 Task: Look for products in the category "Frozen Meals" from Caesars Kitchen only.
Action: Mouse moved to (350, 150)
Screenshot: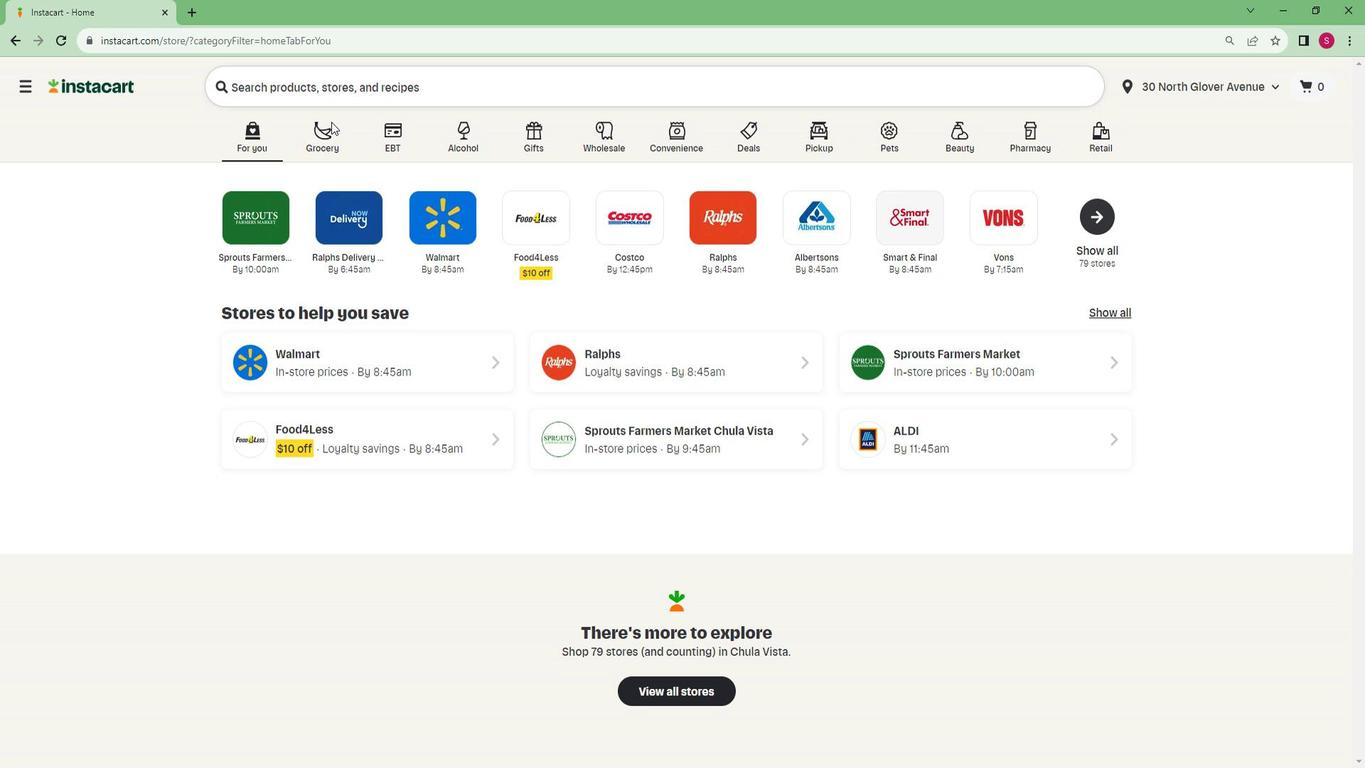 
Action: Mouse pressed left at (350, 150)
Screenshot: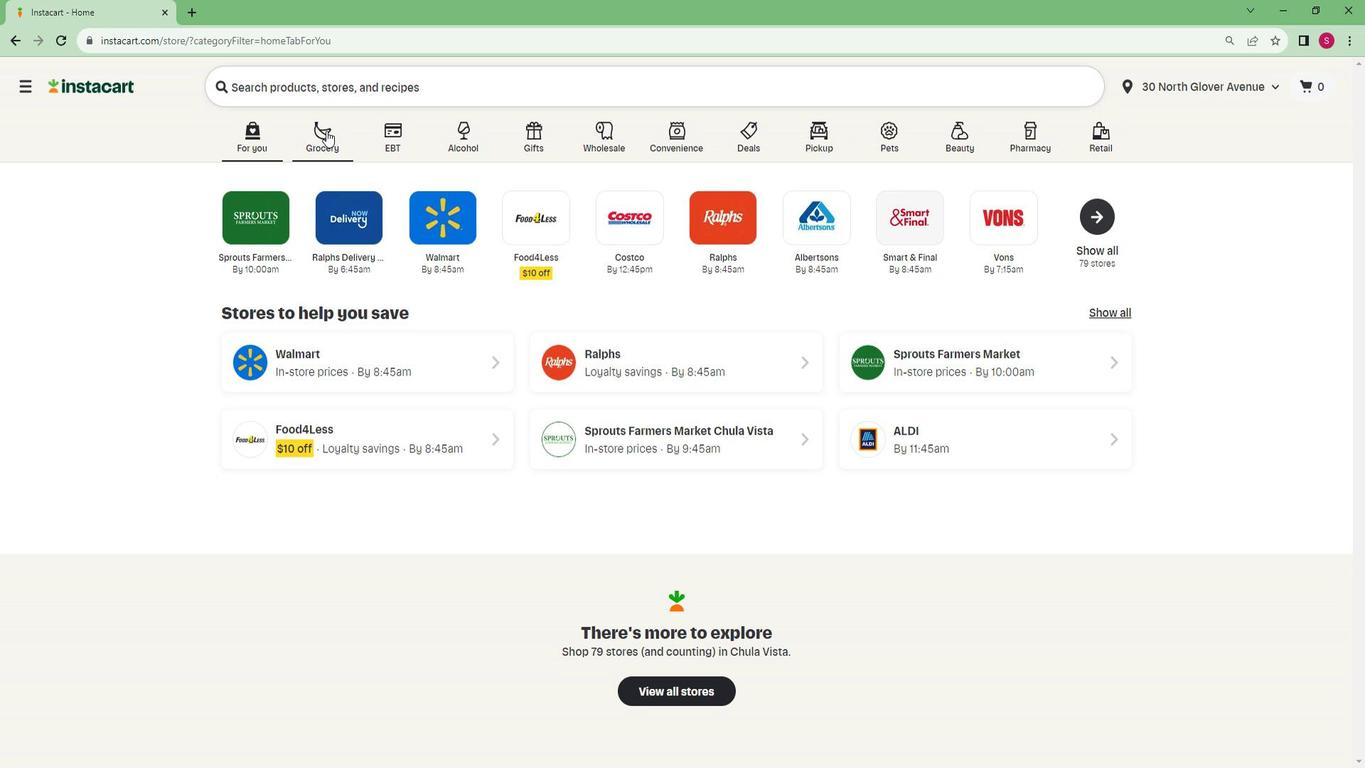 
Action: Mouse moved to (326, 407)
Screenshot: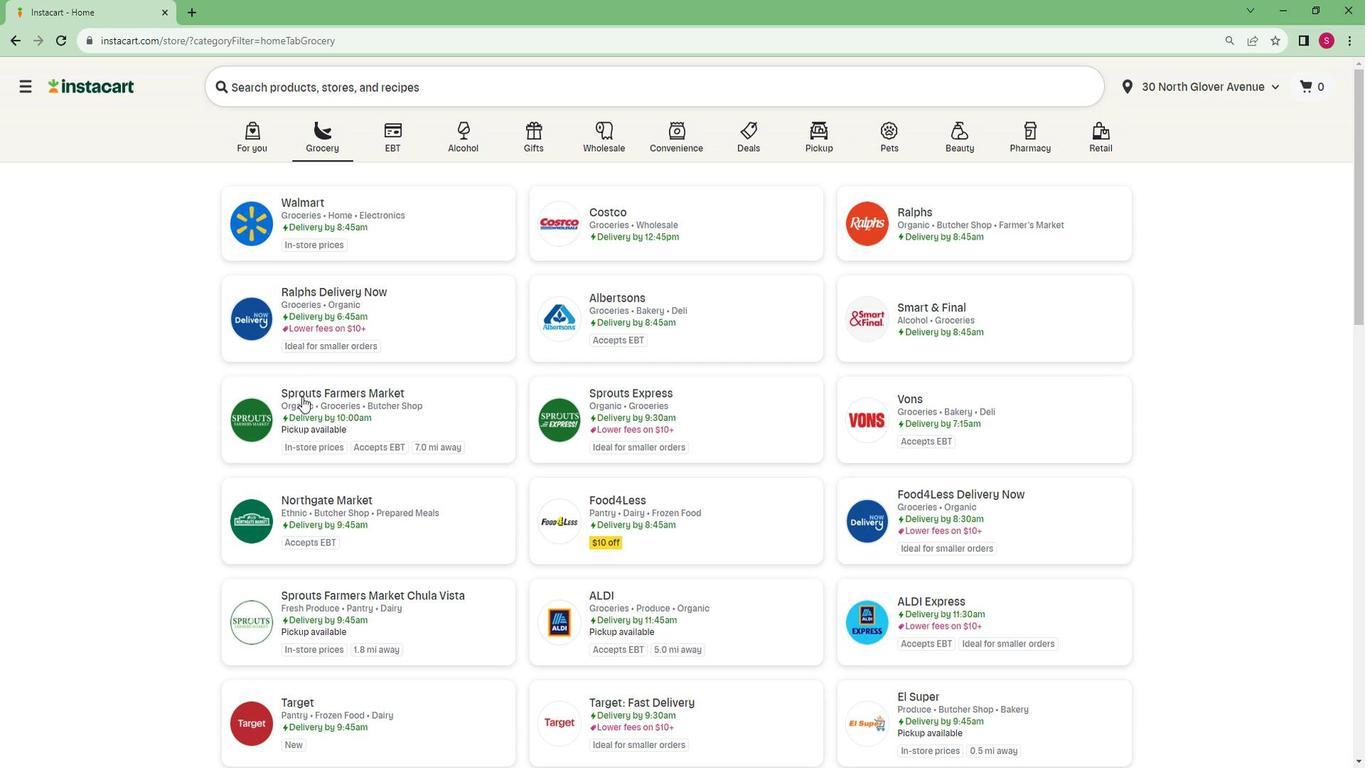 
Action: Mouse pressed left at (326, 407)
Screenshot: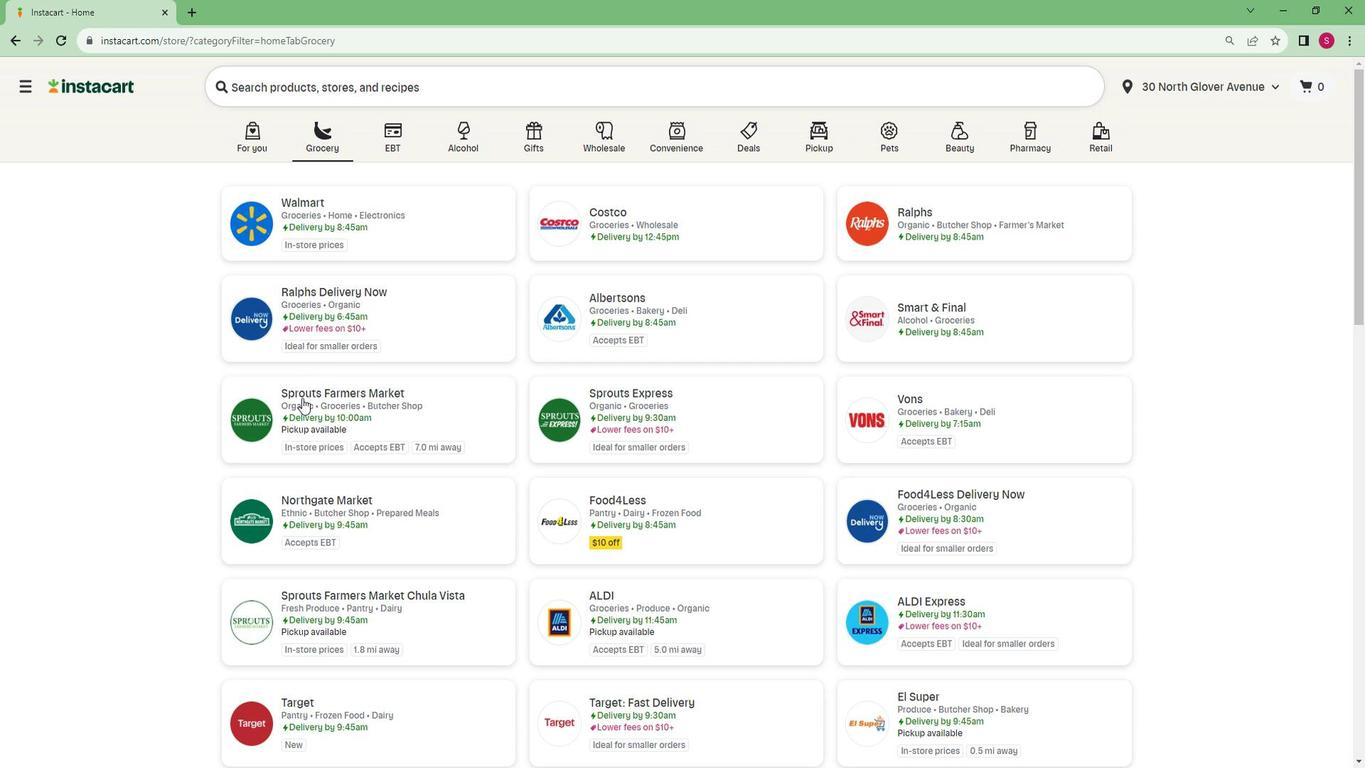 
Action: Mouse moved to (178, 600)
Screenshot: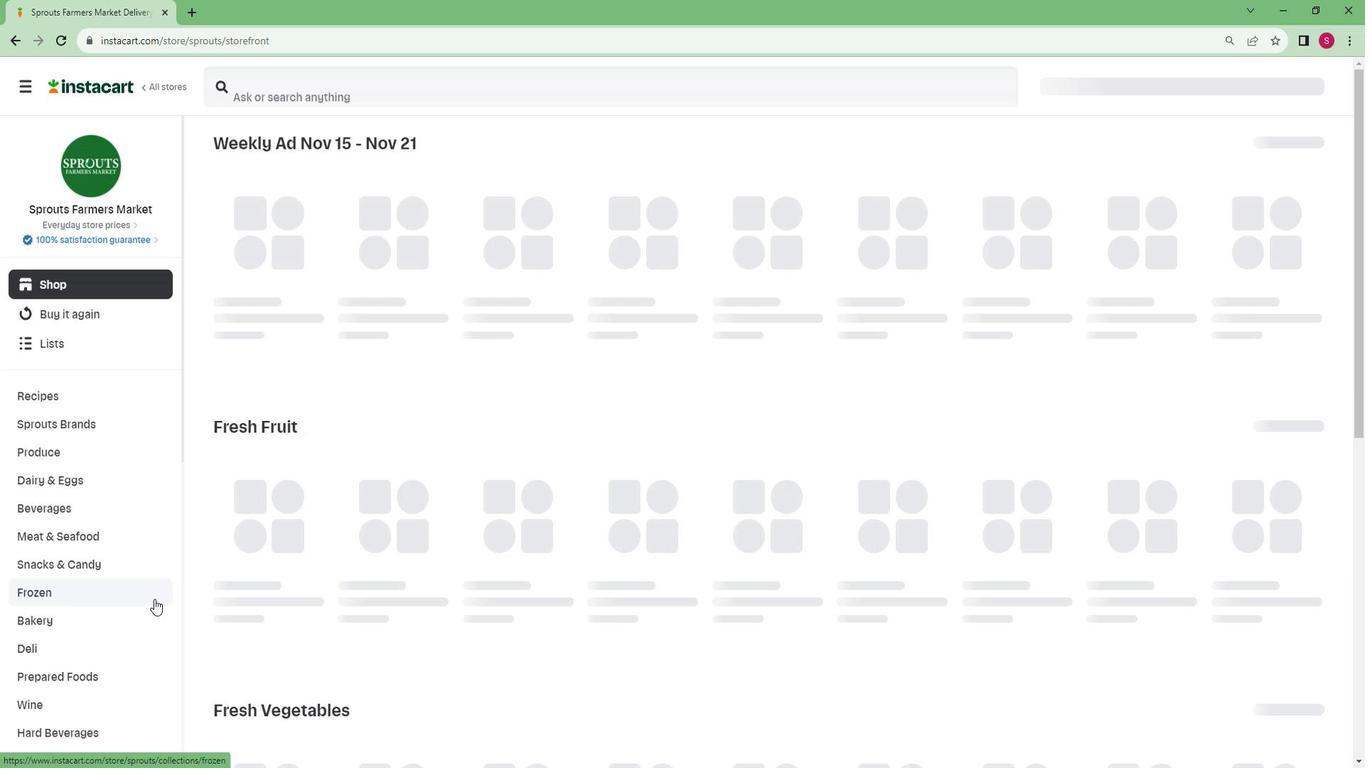 
Action: Mouse scrolled (178, 600) with delta (0, 0)
Screenshot: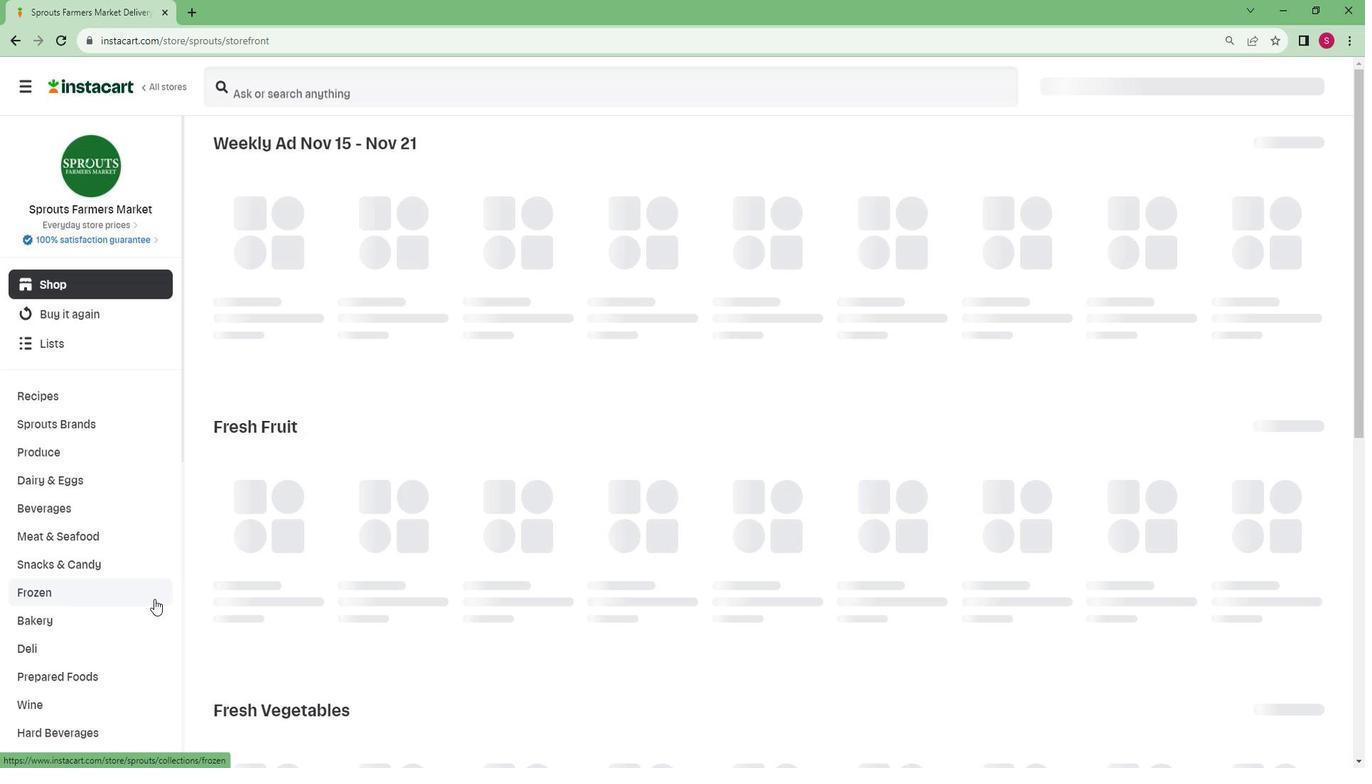 
Action: Mouse moved to (177, 600)
Screenshot: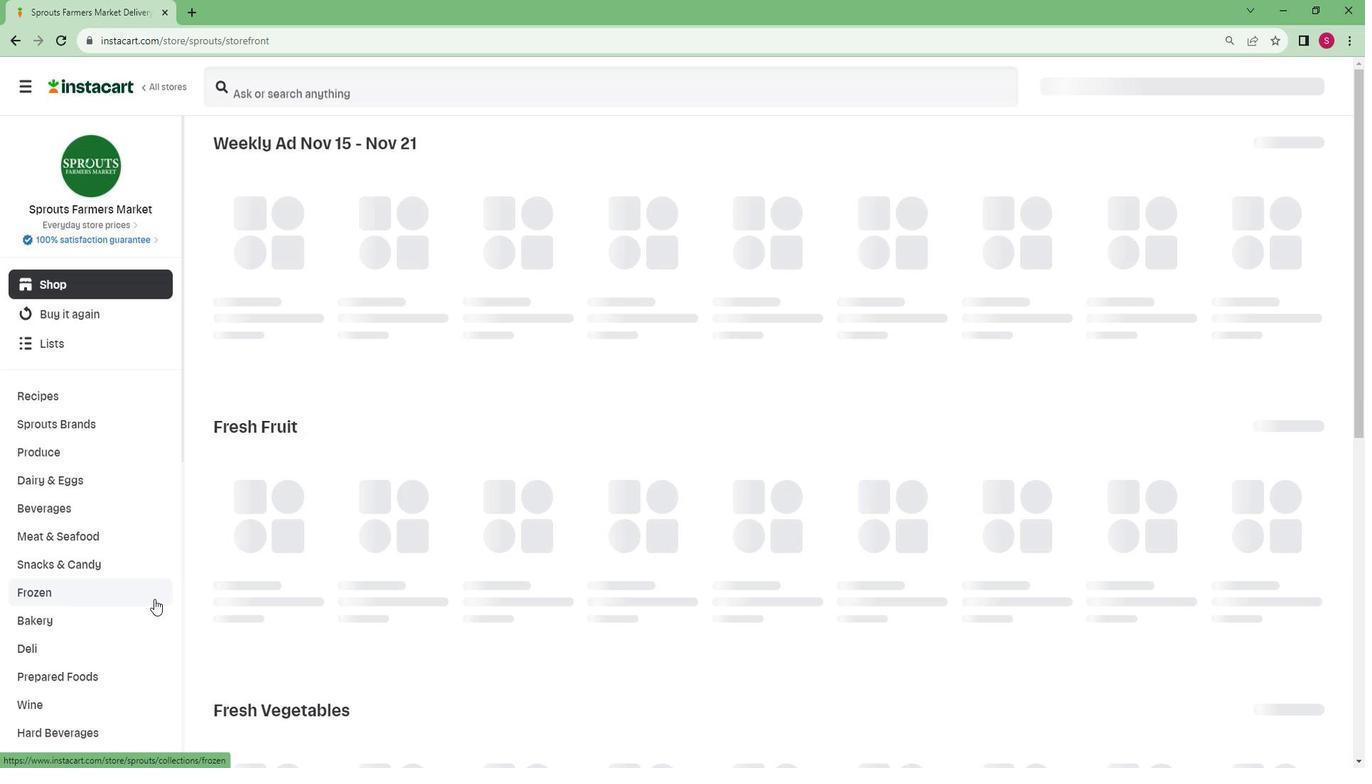 
Action: Mouse scrolled (177, 600) with delta (0, 0)
Screenshot: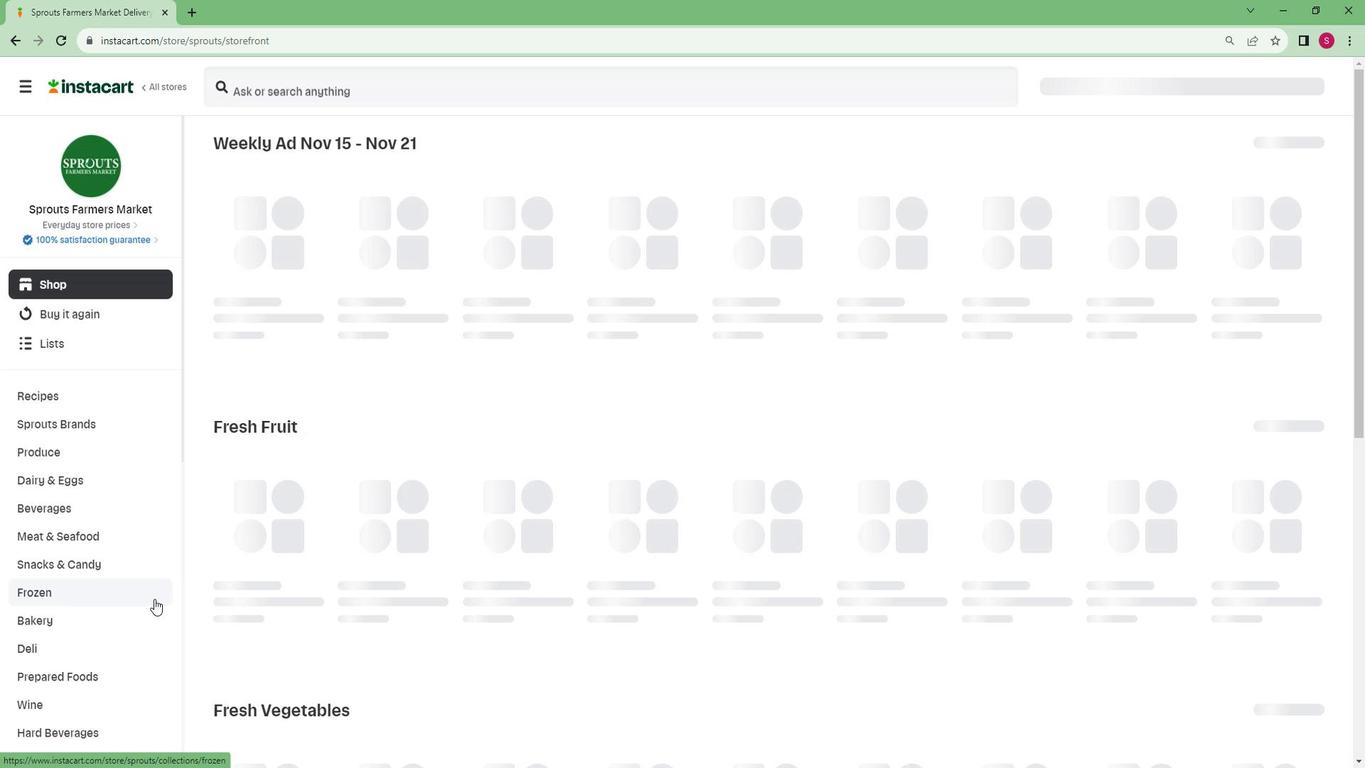 
Action: Mouse moved to (176, 600)
Screenshot: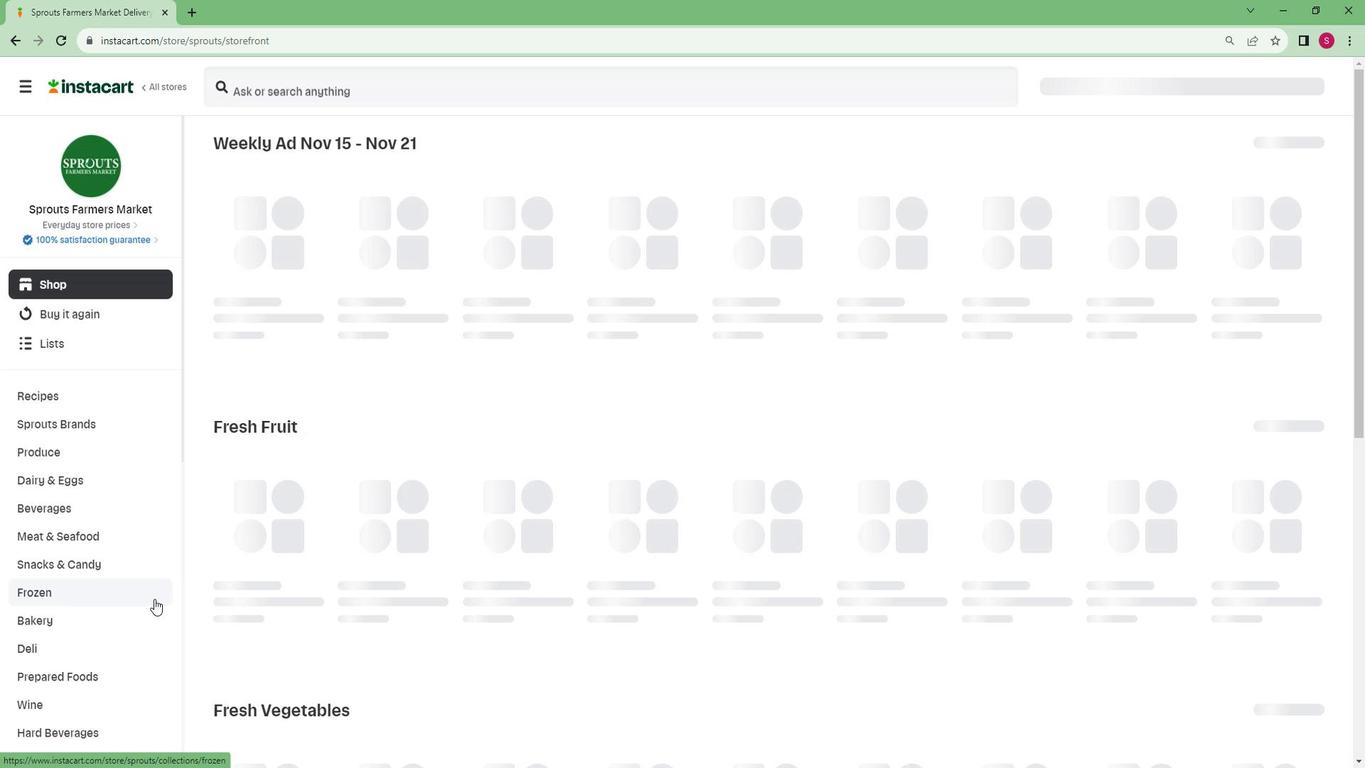 
Action: Mouse scrolled (176, 600) with delta (0, 0)
Screenshot: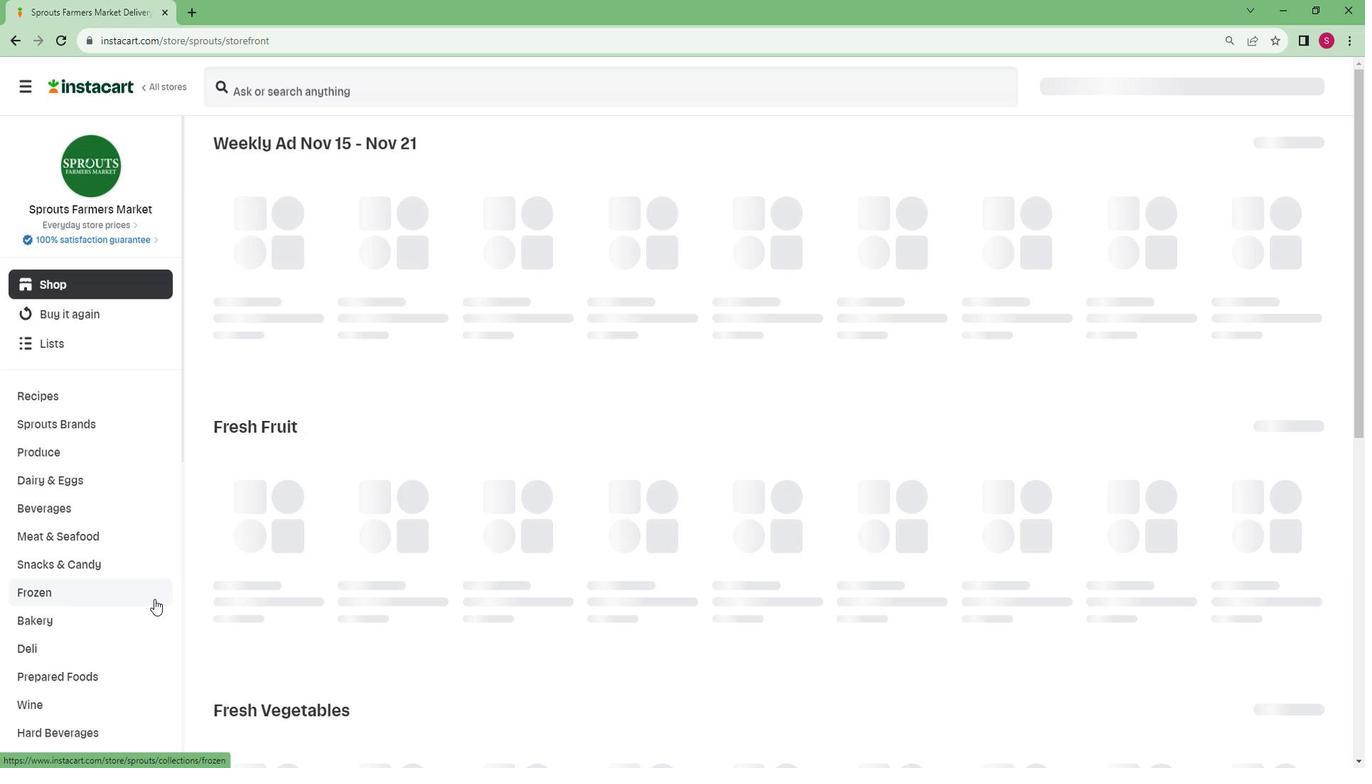 
Action: Mouse moved to (175, 600)
Screenshot: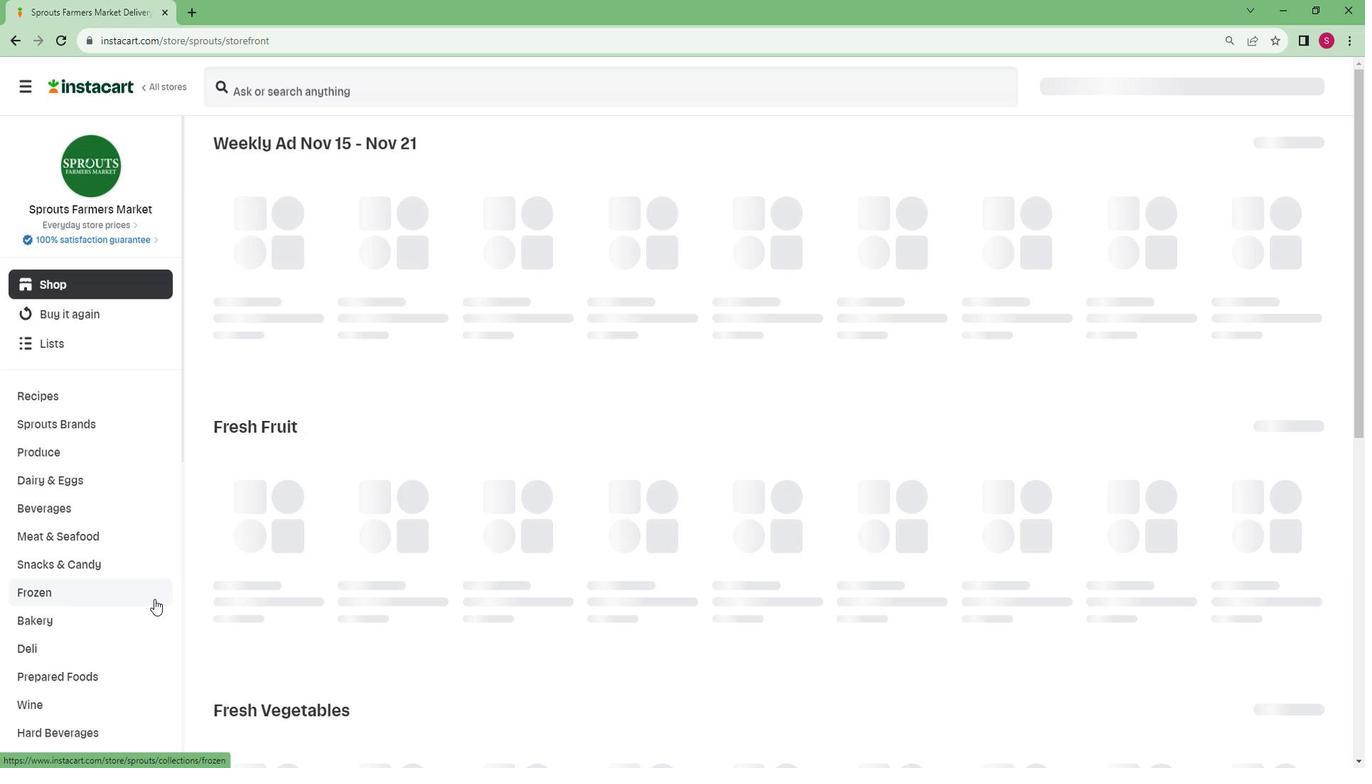 
Action: Mouse scrolled (175, 600) with delta (0, 0)
Screenshot: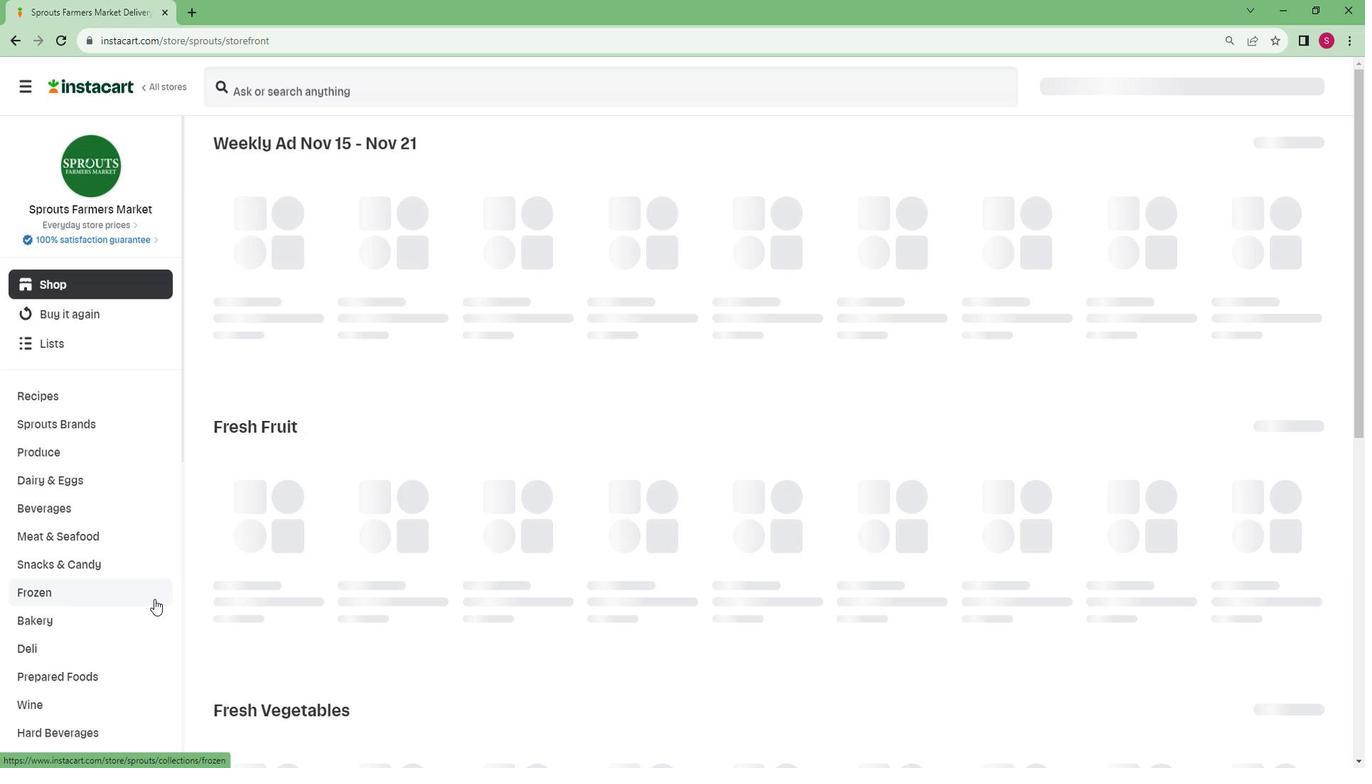 
Action: Mouse moved to (174, 600)
Screenshot: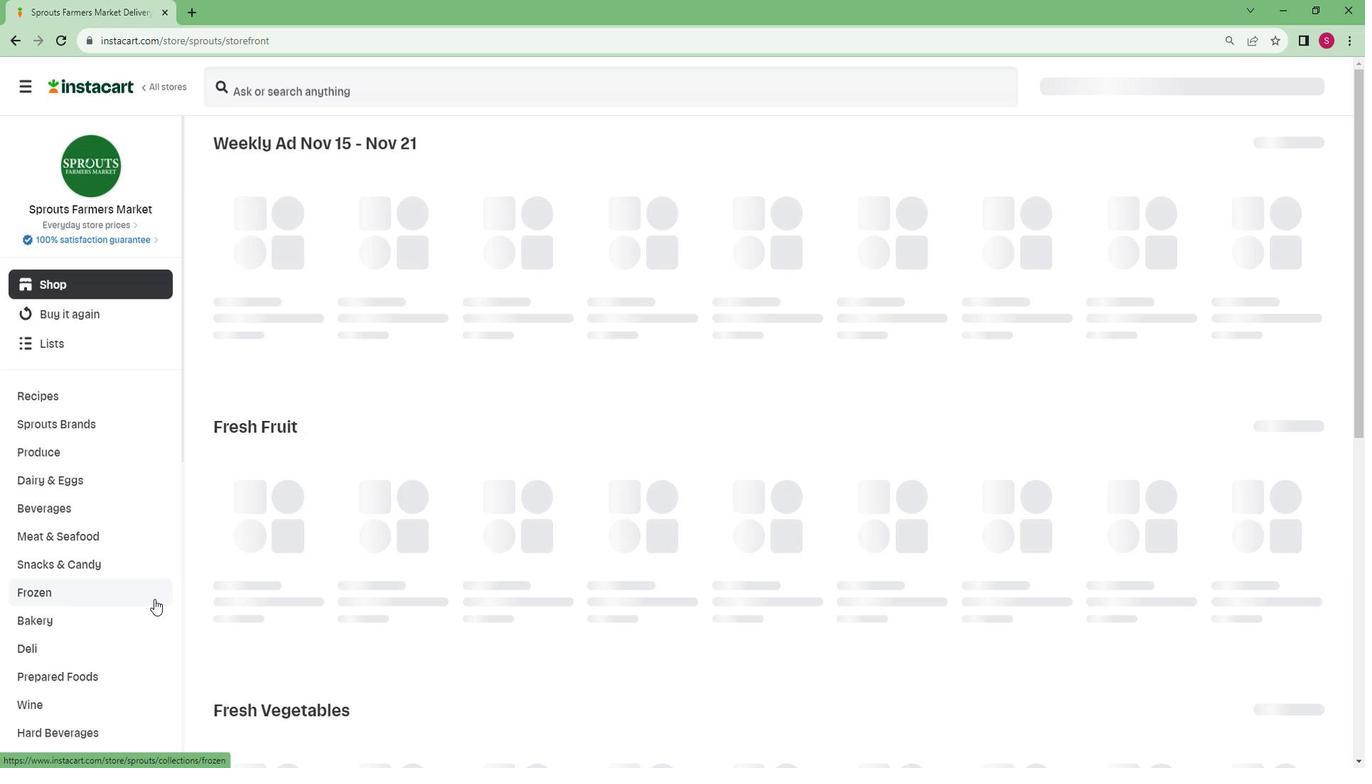 
Action: Mouse scrolled (174, 600) with delta (0, 0)
Screenshot: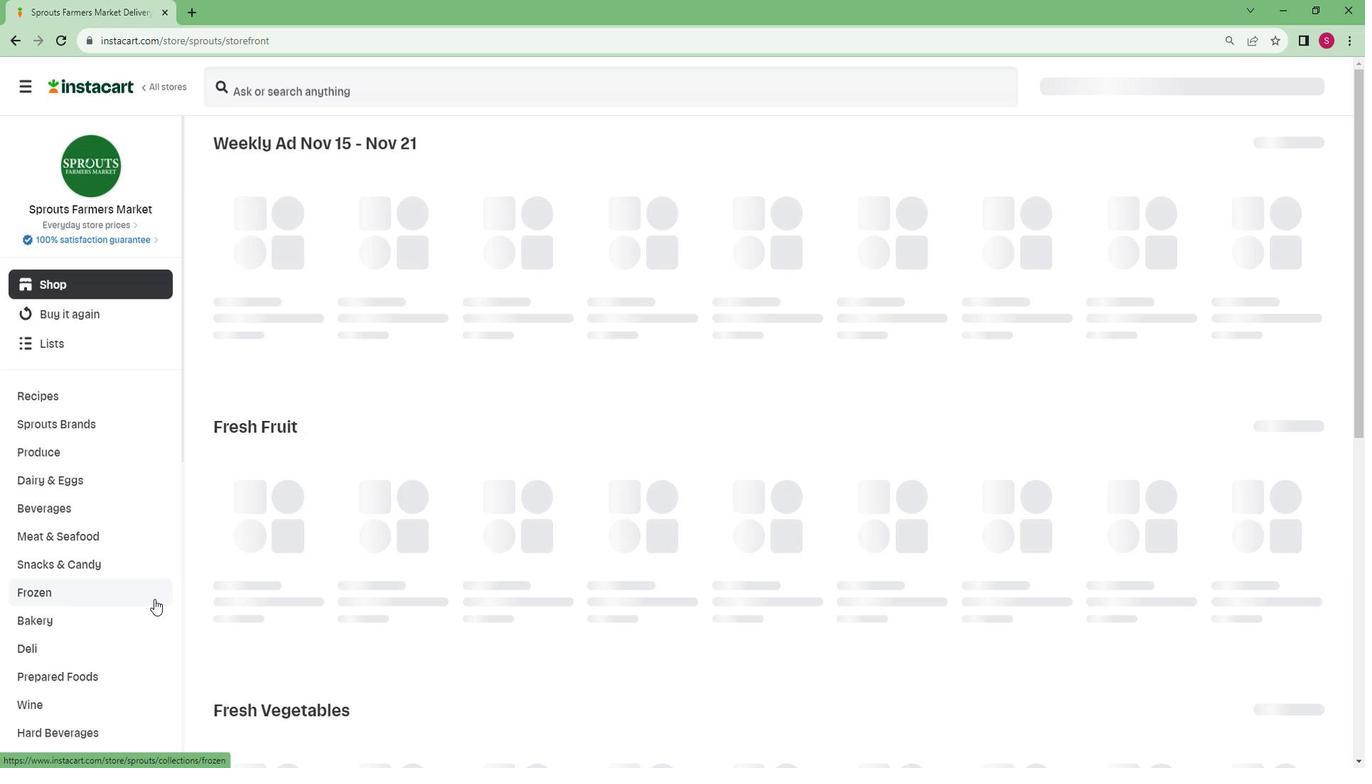 
Action: Mouse scrolled (174, 600) with delta (0, 0)
Screenshot: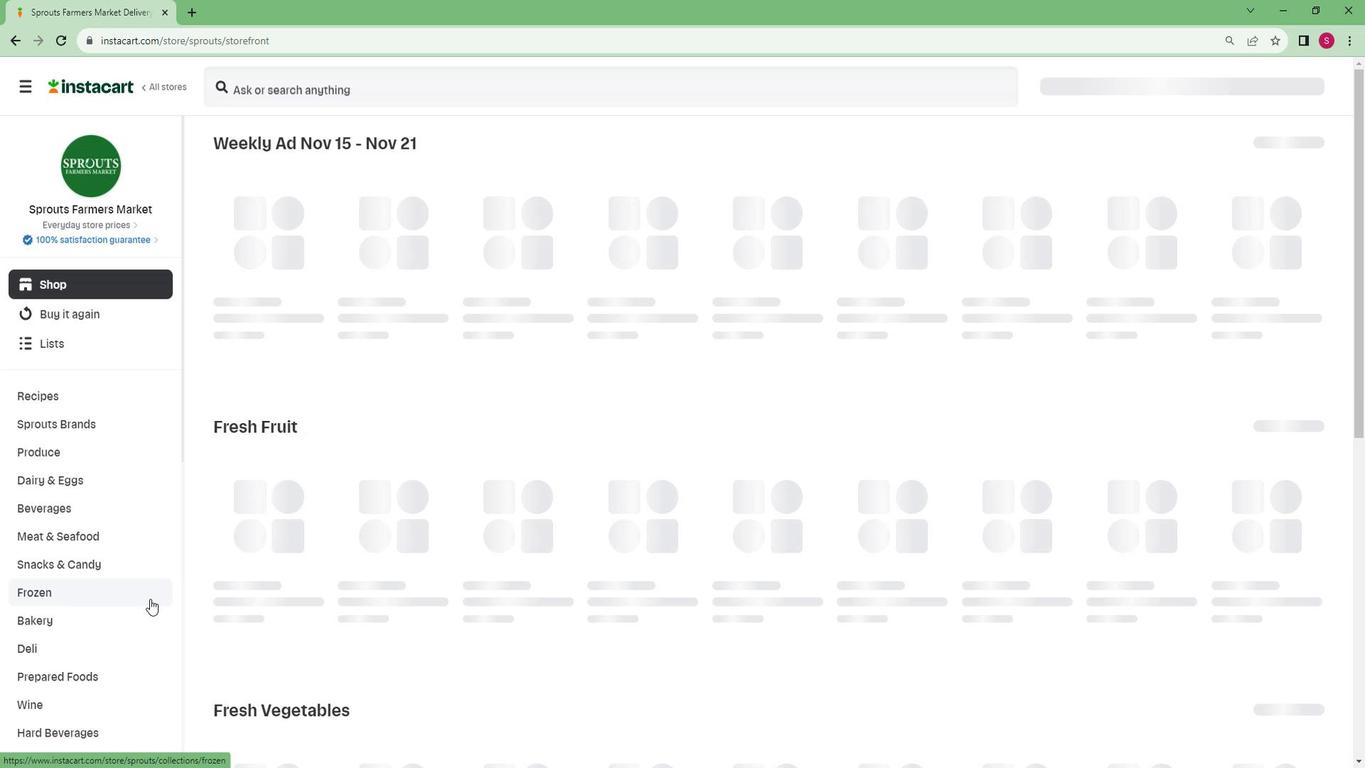 
Action: Mouse moved to (170, 600)
Screenshot: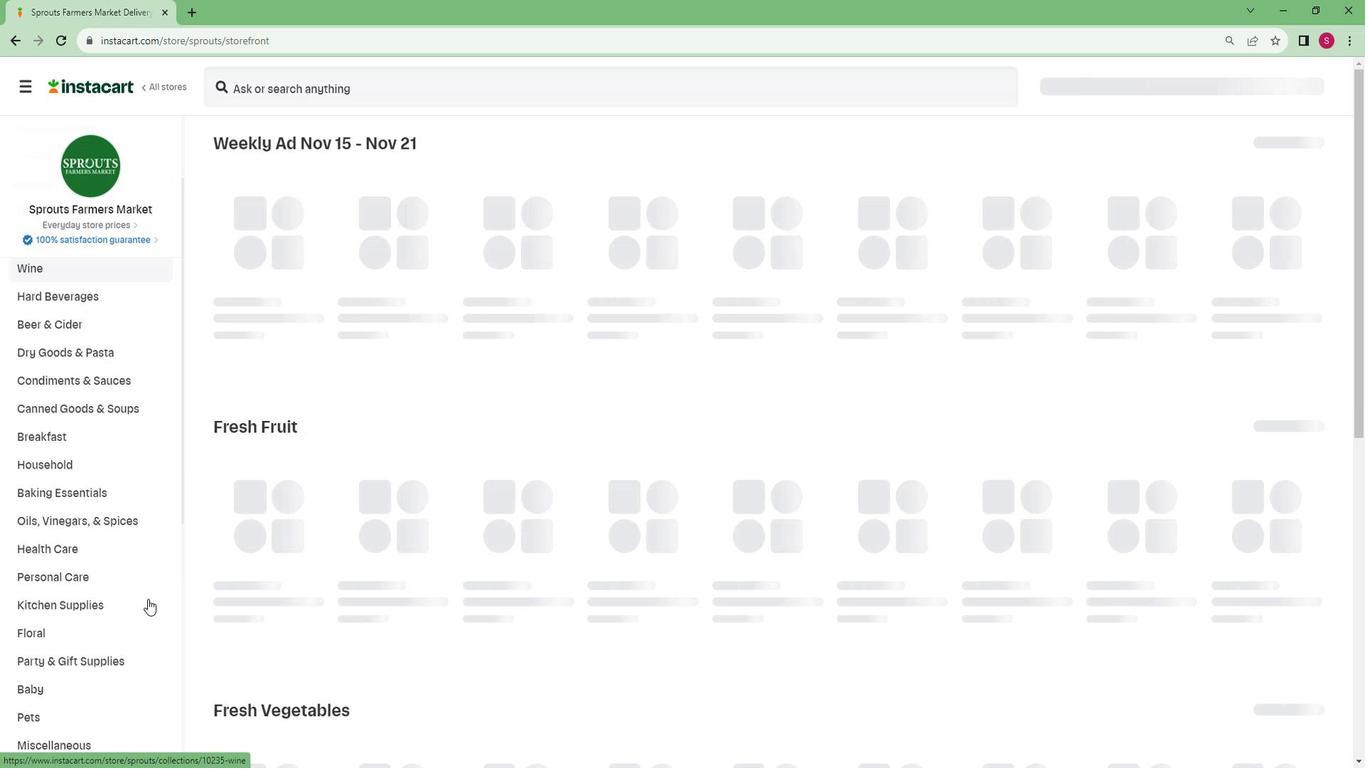 
Action: Mouse scrolled (170, 599) with delta (0, 0)
Screenshot: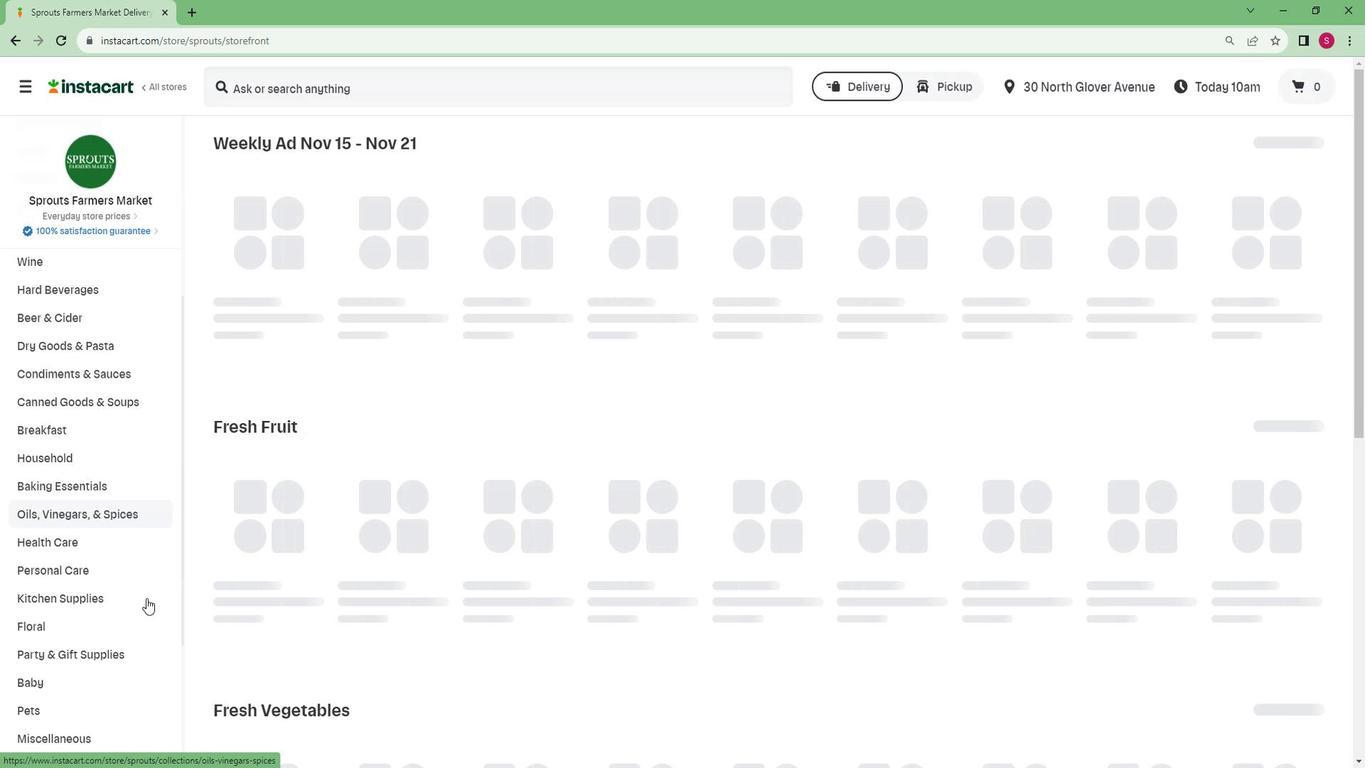
Action: Mouse scrolled (170, 599) with delta (0, 0)
Screenshot: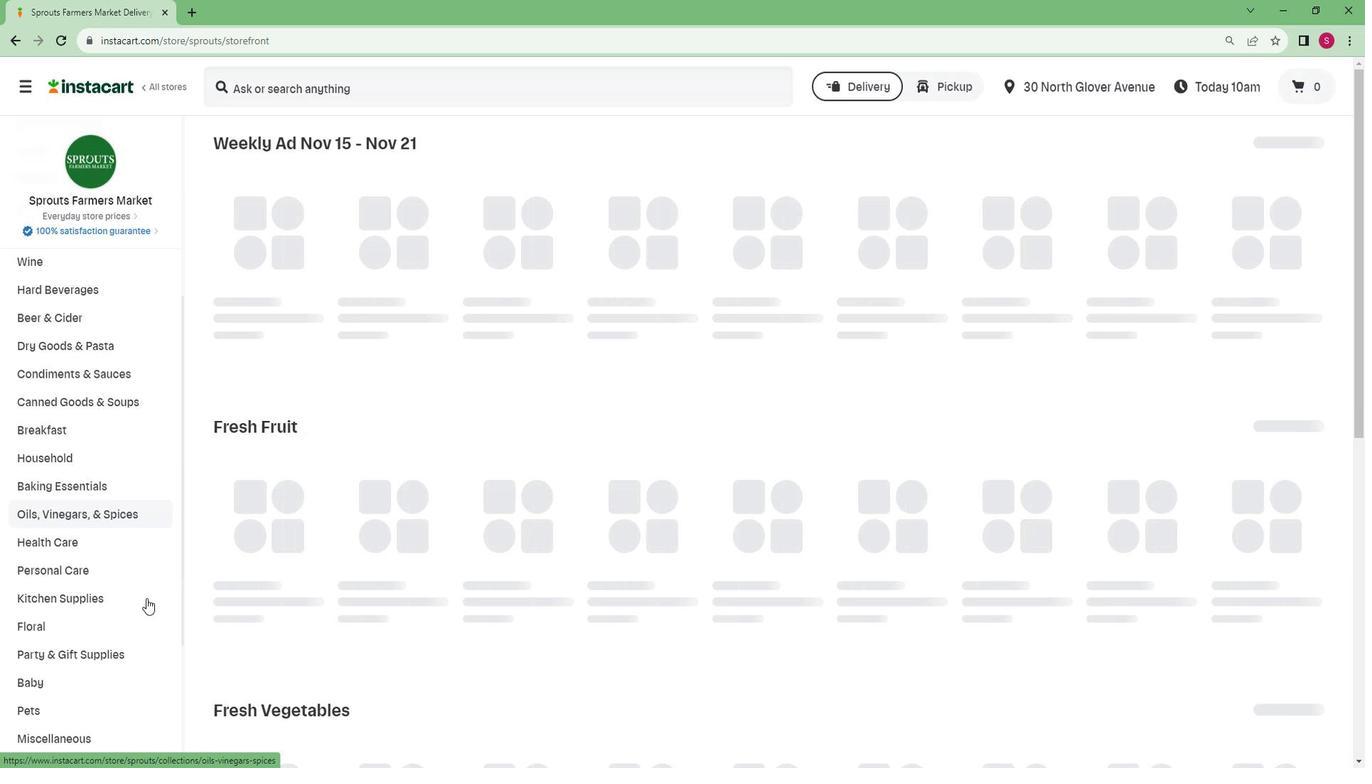 
Action: Mouse scrolled (170, 599) with delta (0, 0)
Screenshot: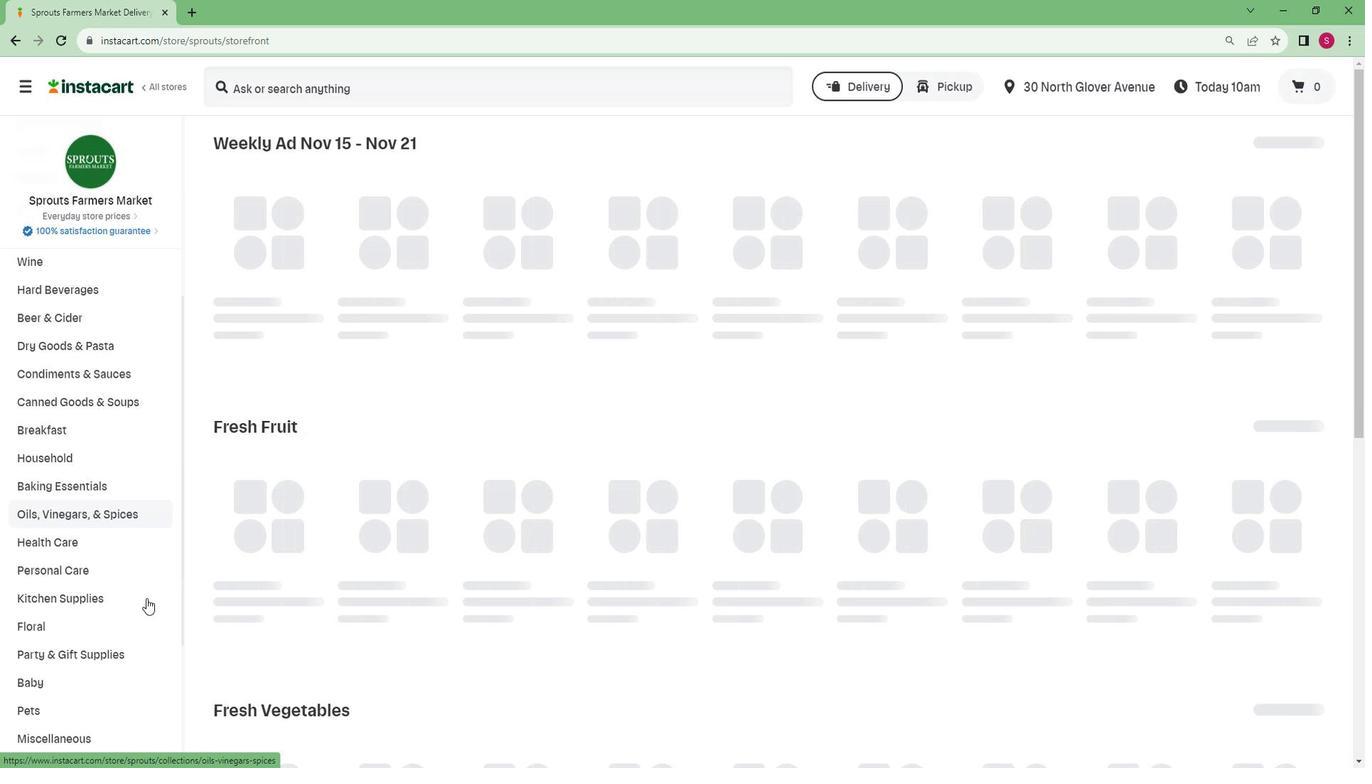 
Action: Mouse moved to (169, 600)
Screenshot: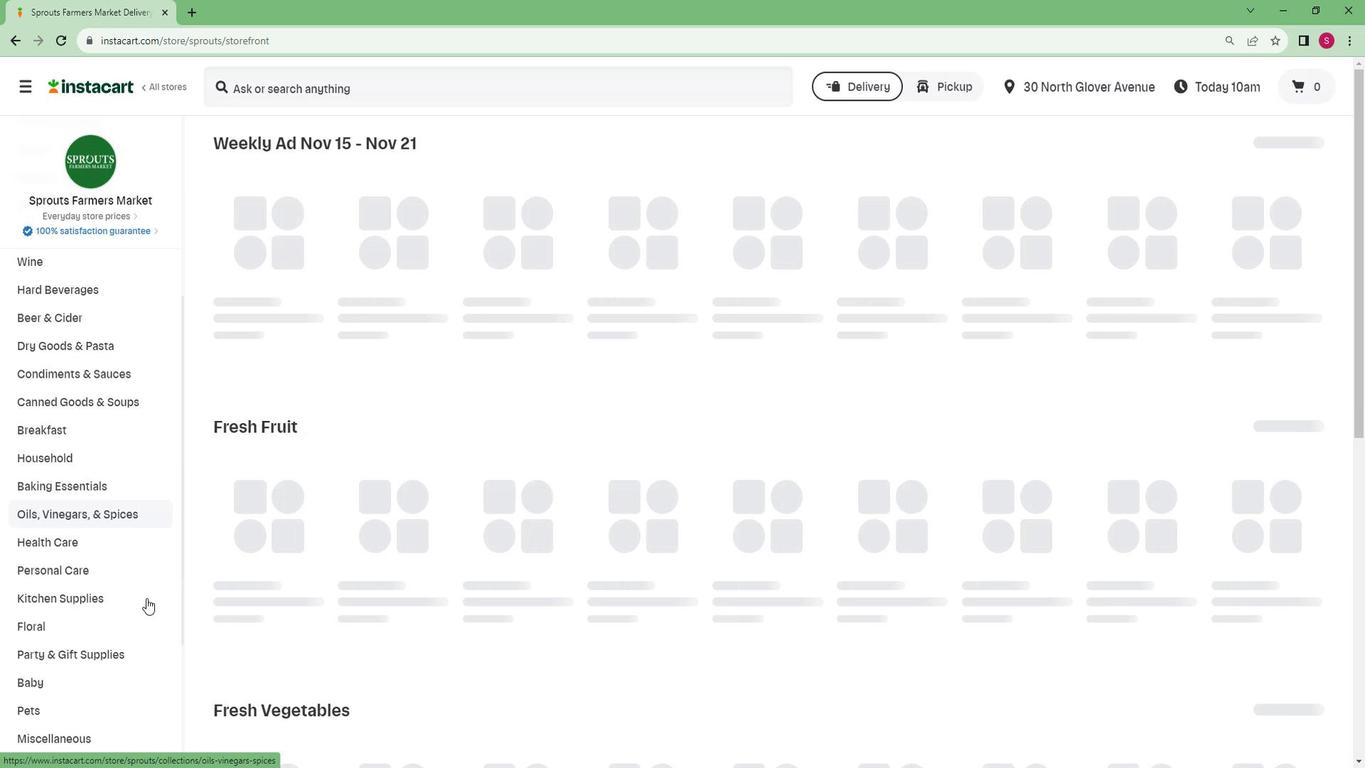 
Action: Mouse scrolled (169, 599) with delta (0, 0)
Screenshot: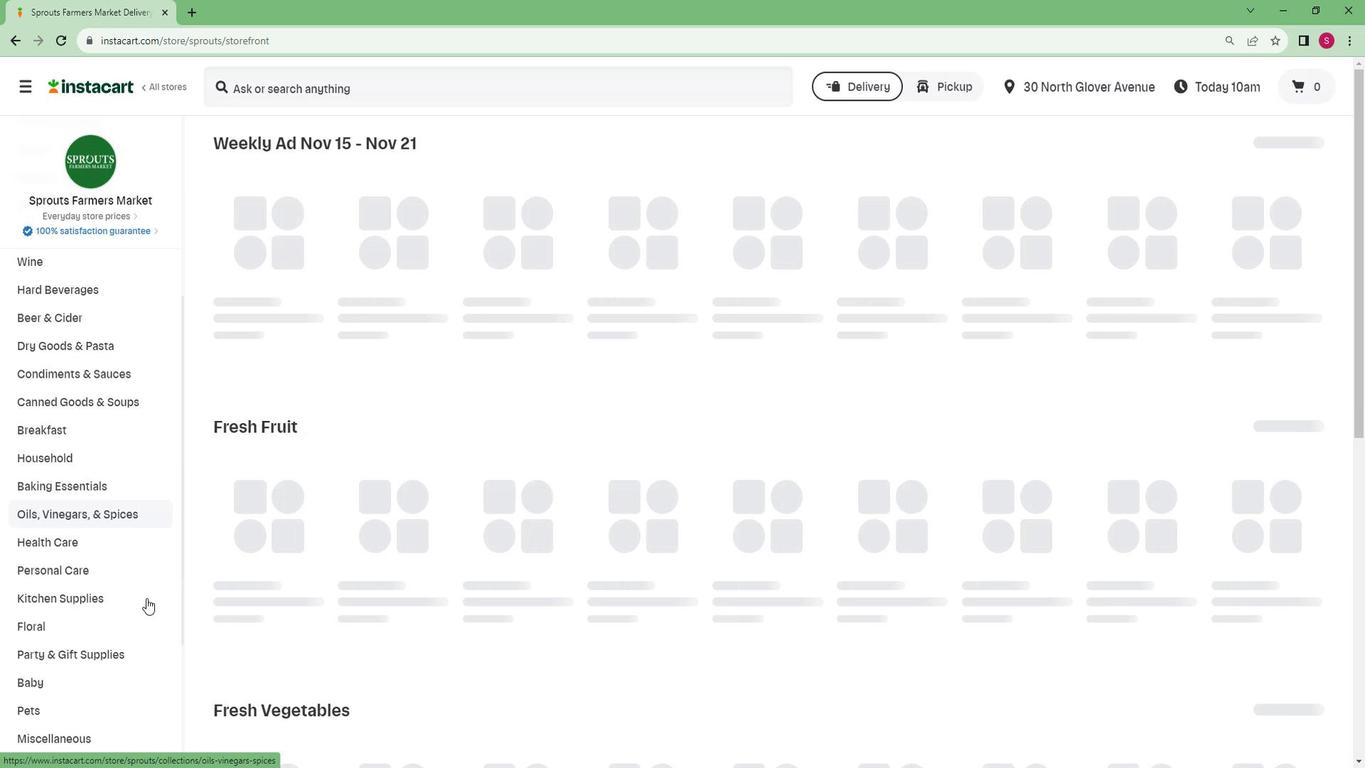 
Action: Mouse moved to (167, 600)
Screenshot: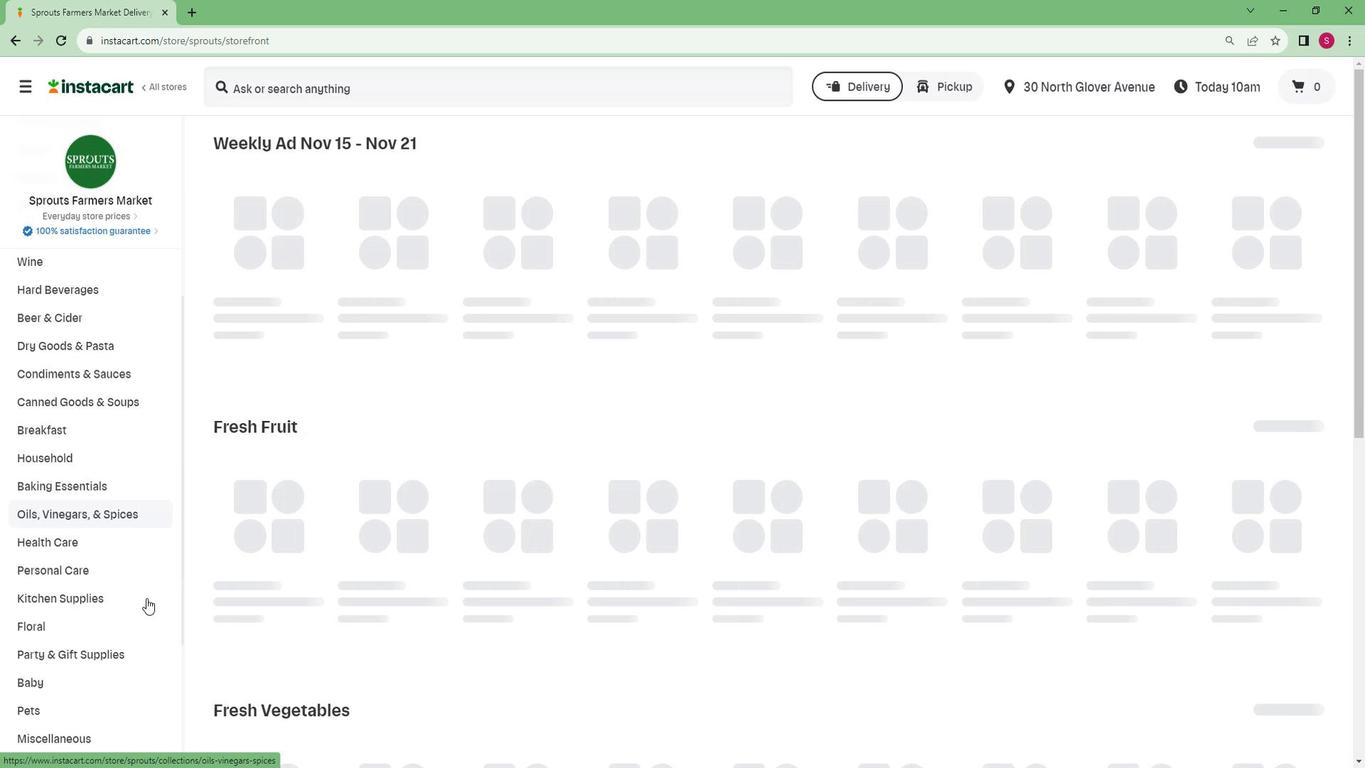 
Action: Mouse scrolled (167, 599) with delta (0, 0)
Screenshot: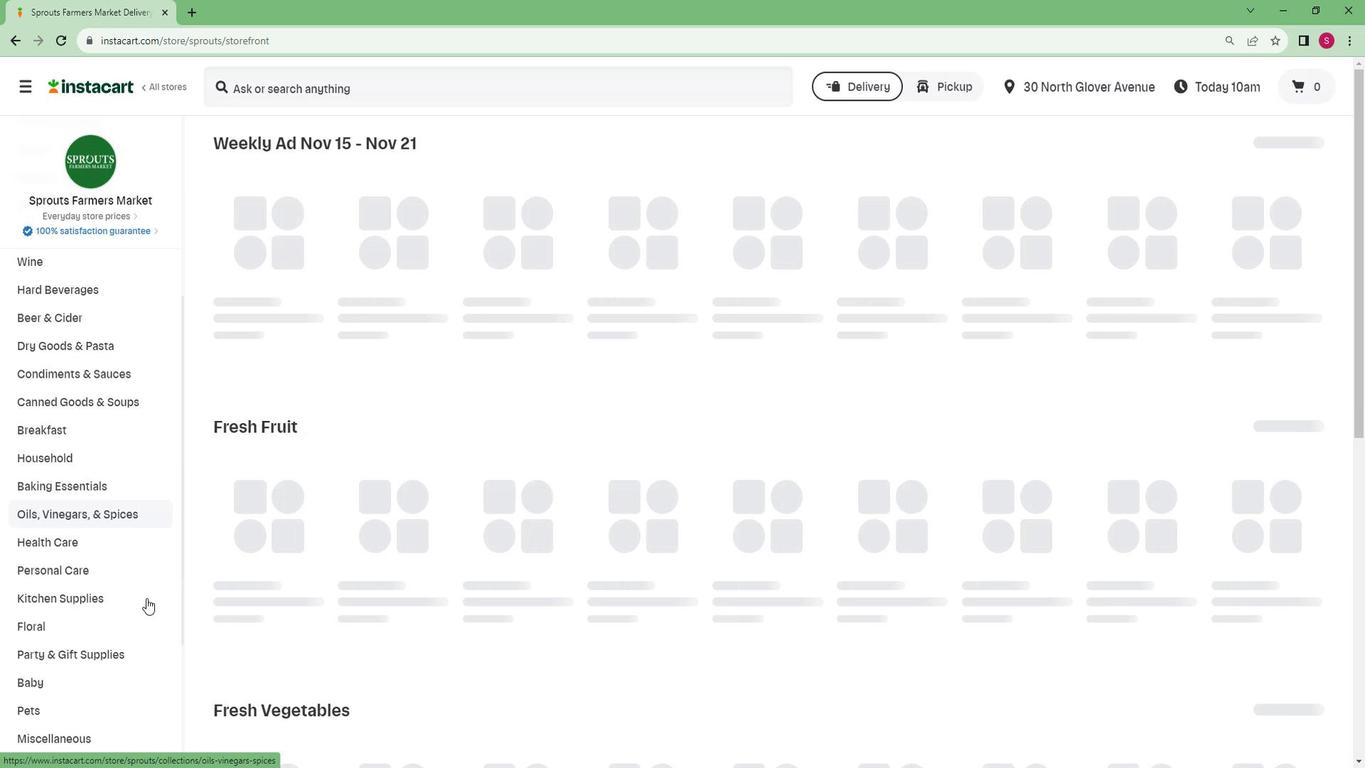 
Action: Mouse moved to (166, 600)
Screenshot: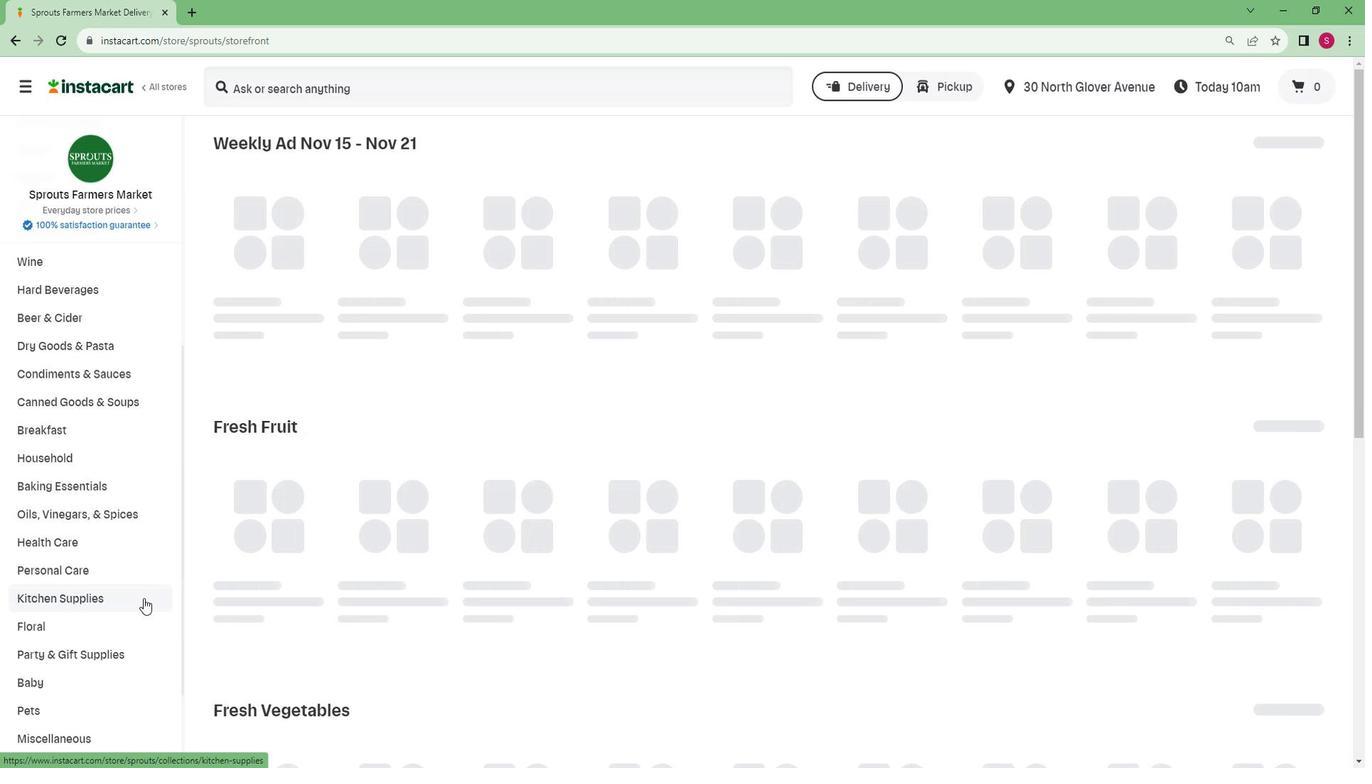 
Action: Mouse scrolled (166, 599) with delta (0, 0)
Screenshot: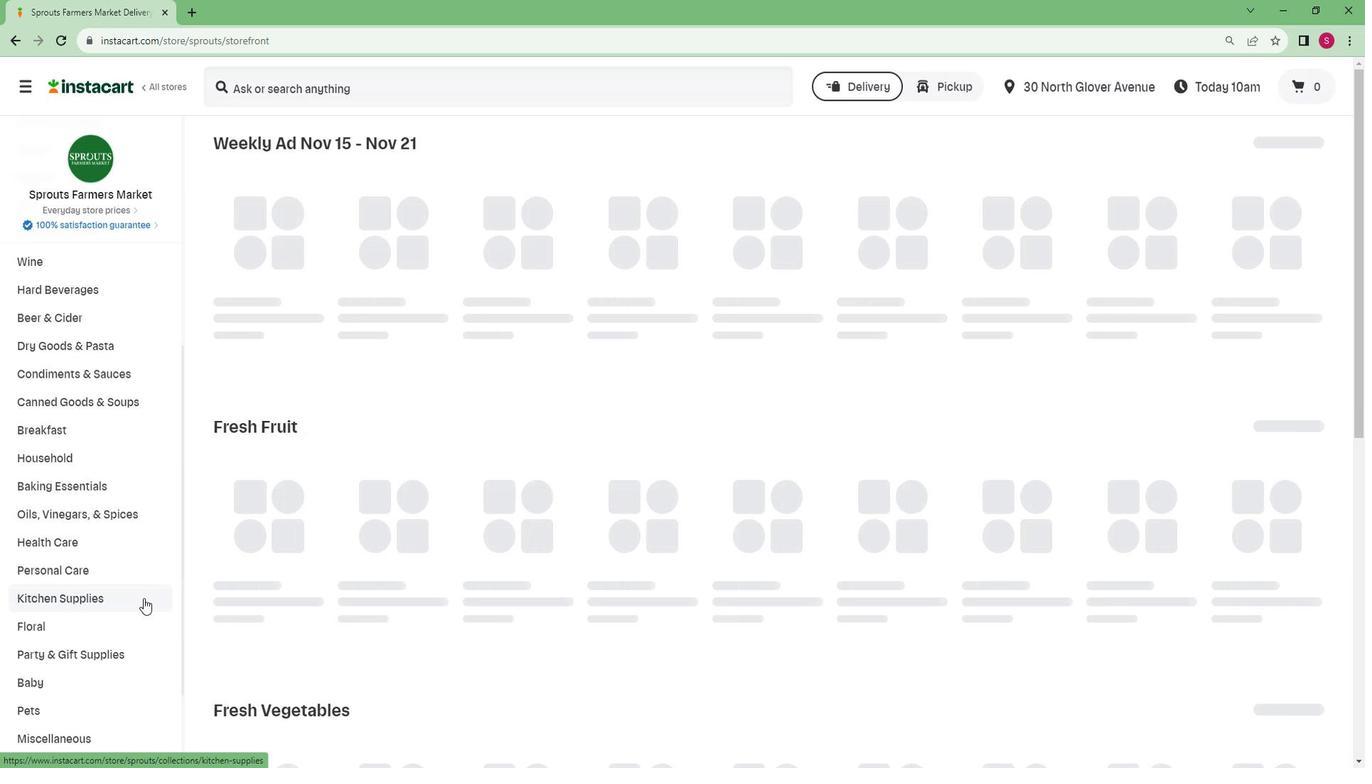 
Action: Mouse moved to (108, 744)
Screenshot: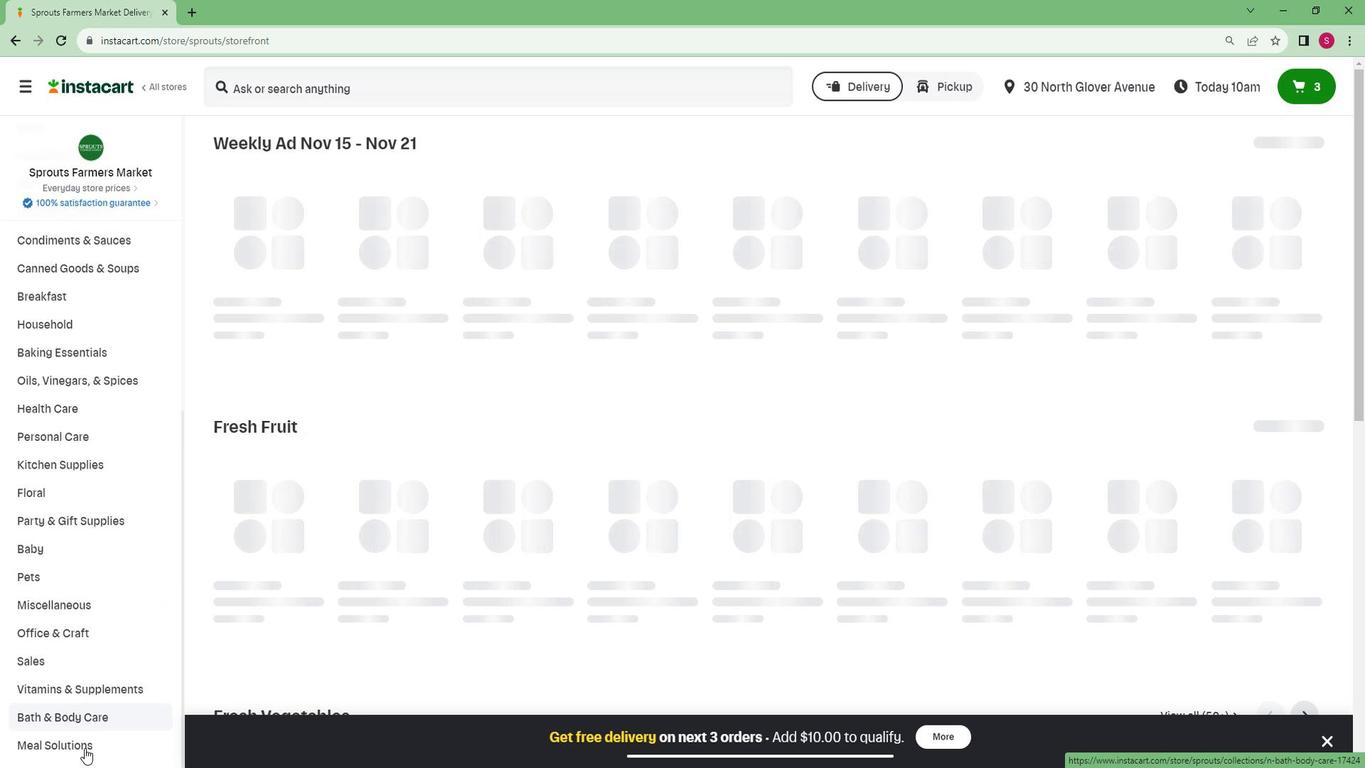 
Action: Mouse pressed left at (108, 744)
Screenshot: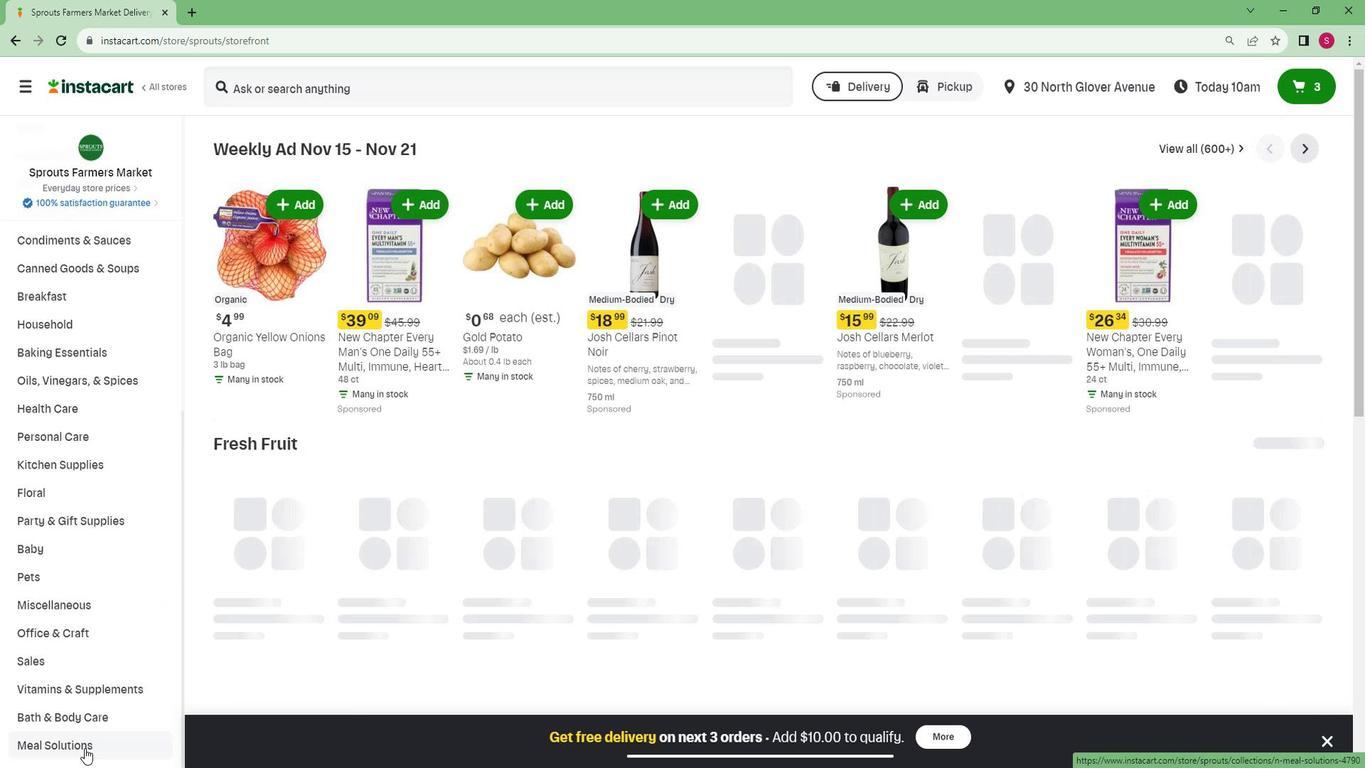 
Action: Mouse moved to (113, 708)
Screenshot: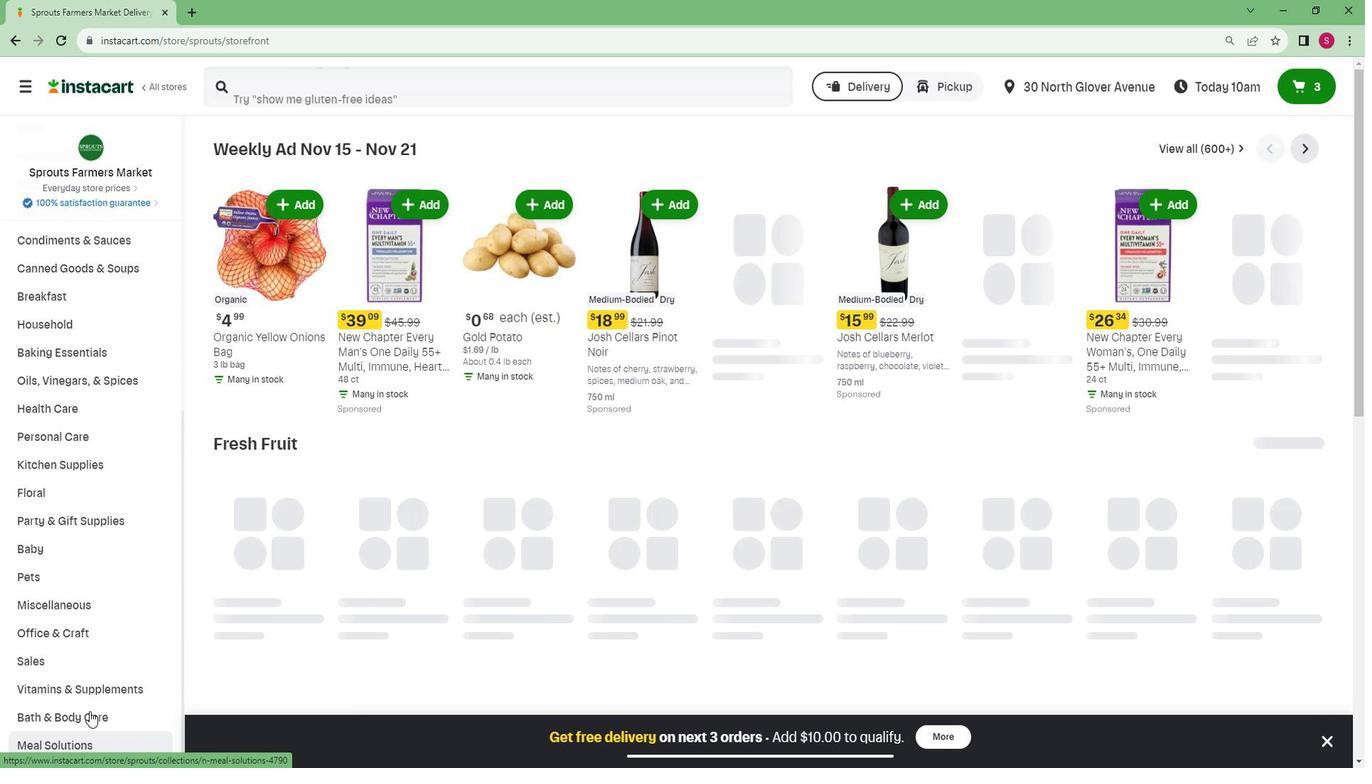 
Action: Mouse scrolled (113, 707) with delta (0, 0)
Screenshot: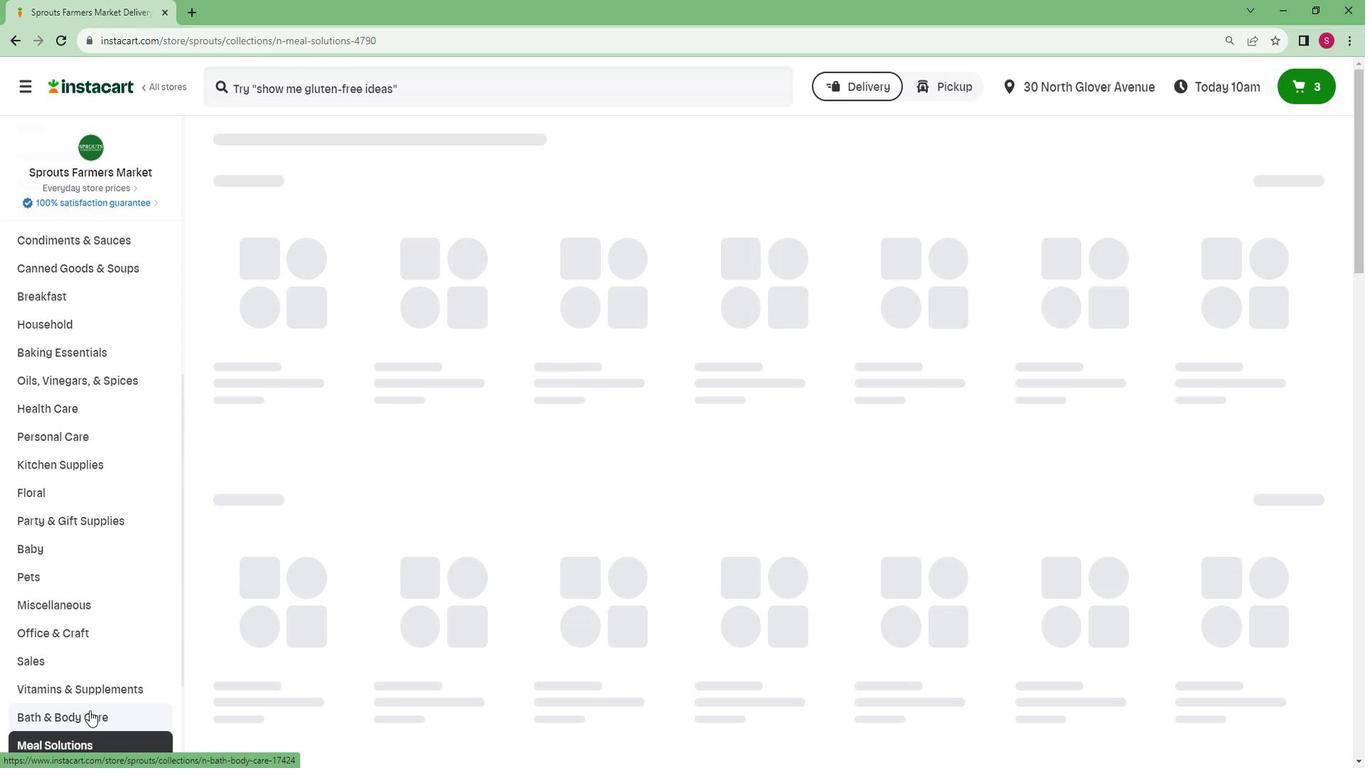 
Action: Mouse scrolled (113, 707) with delta (0, 0)
Screenshot: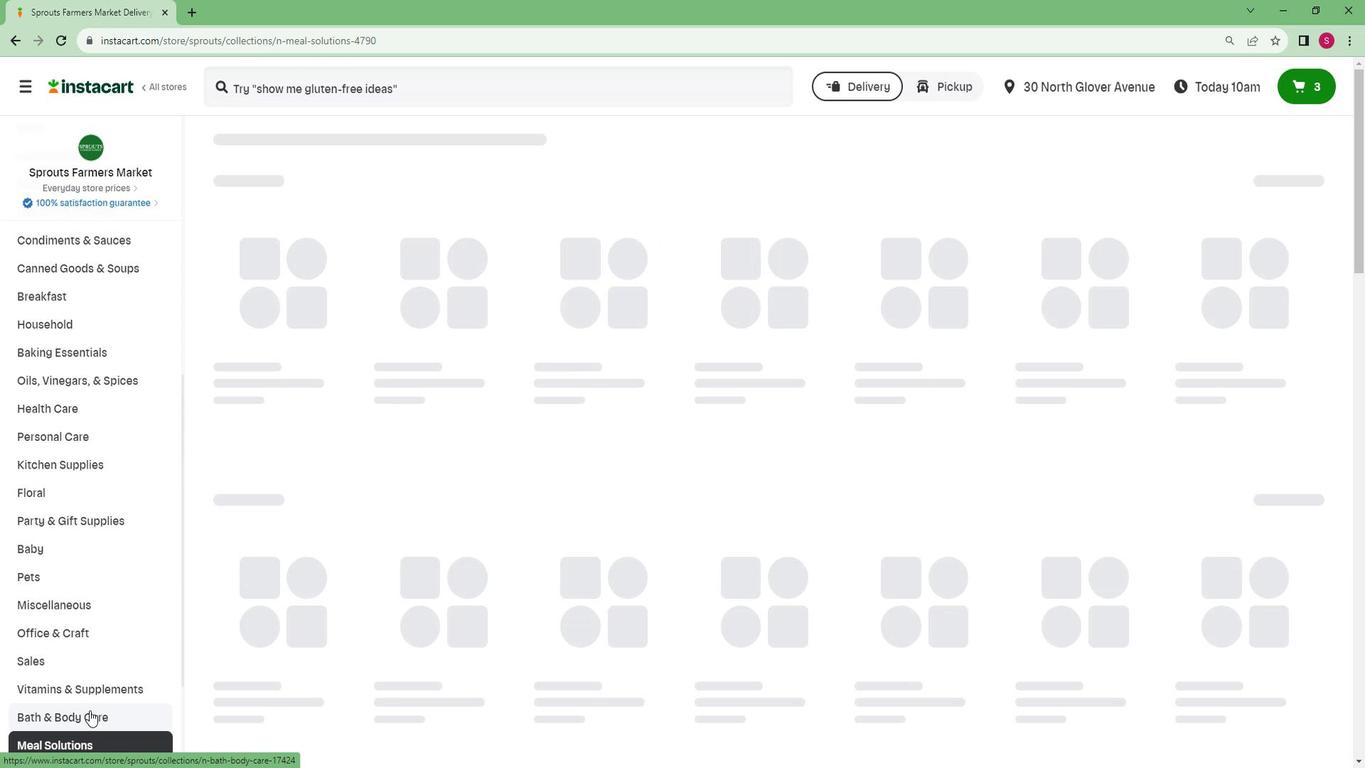 
Action: Mouse scrolled (113, 707) with delta (0, 0)
Screenshot: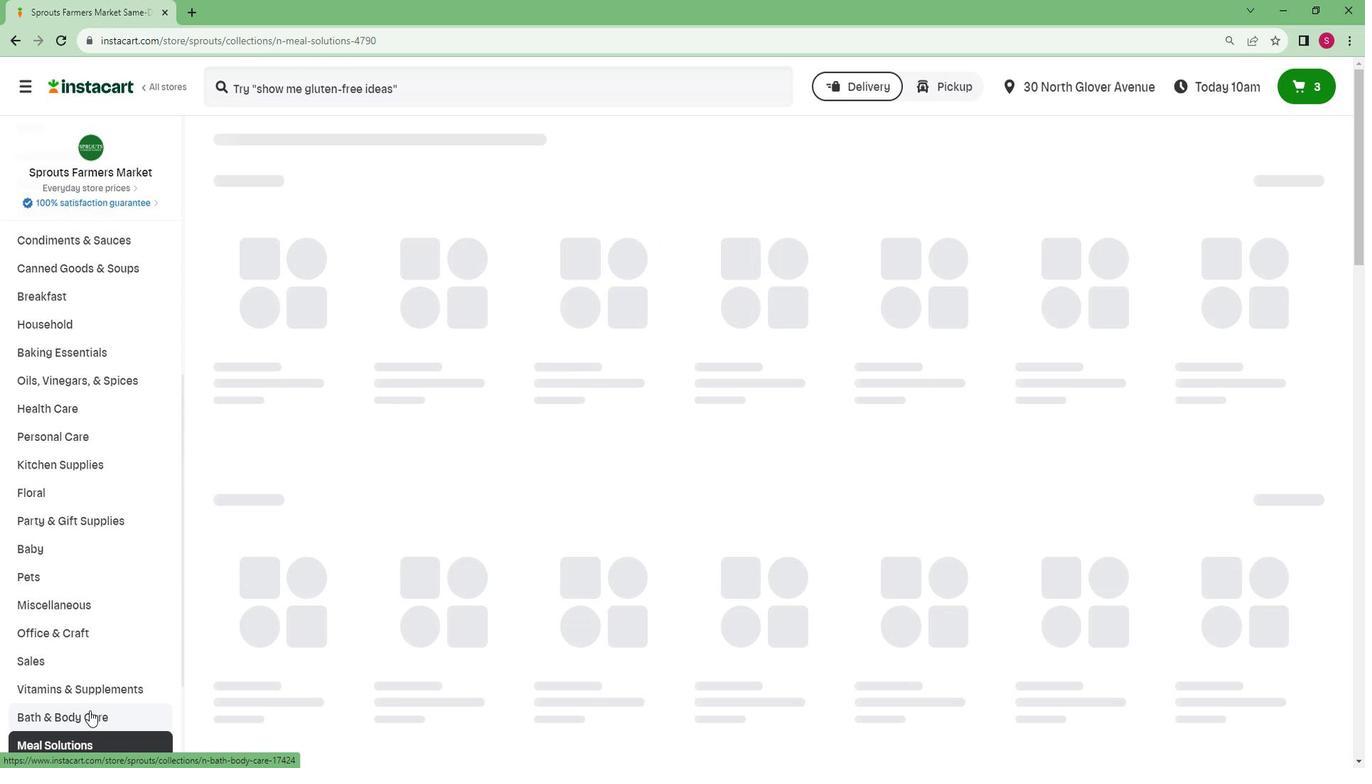 
Action: Mouse moved to (84, 735)
Screenshot: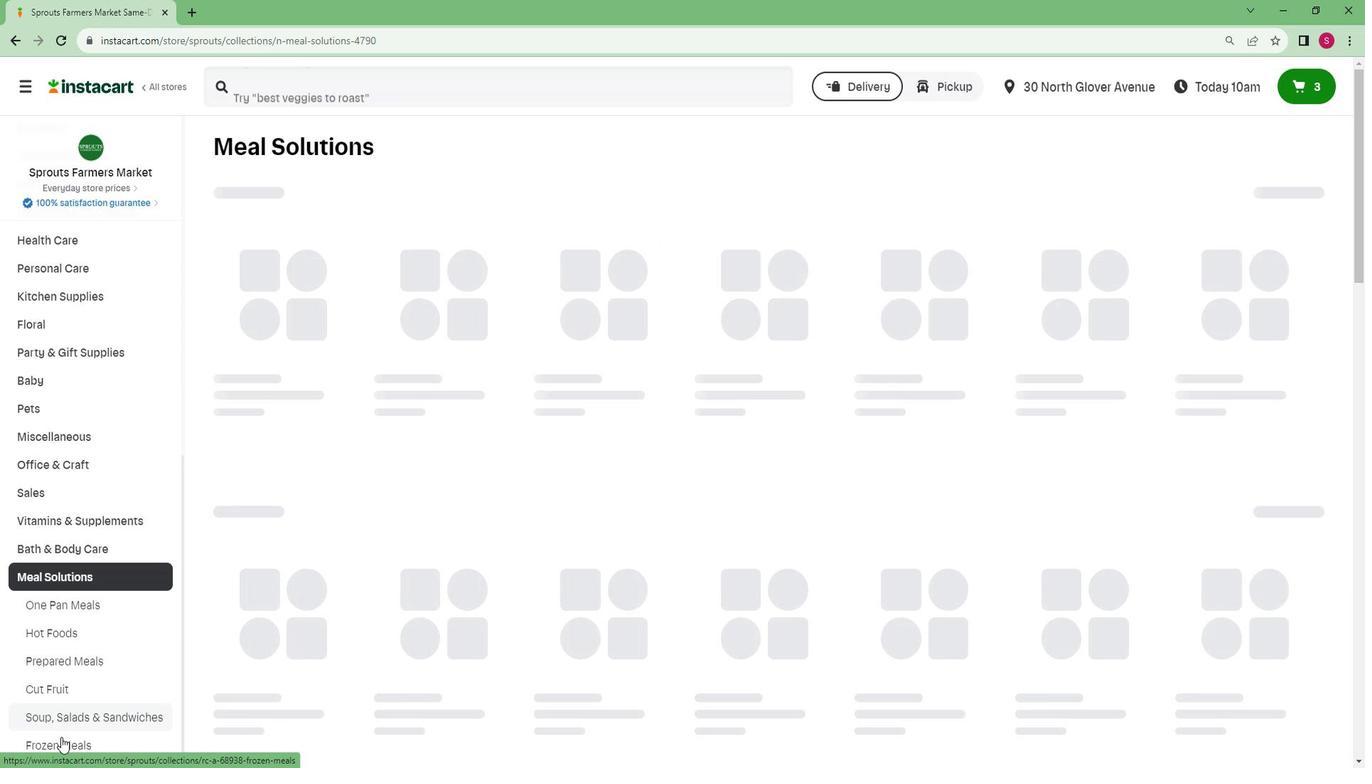 
Action: Mouse pressed left at (84, 735)
Screenshot: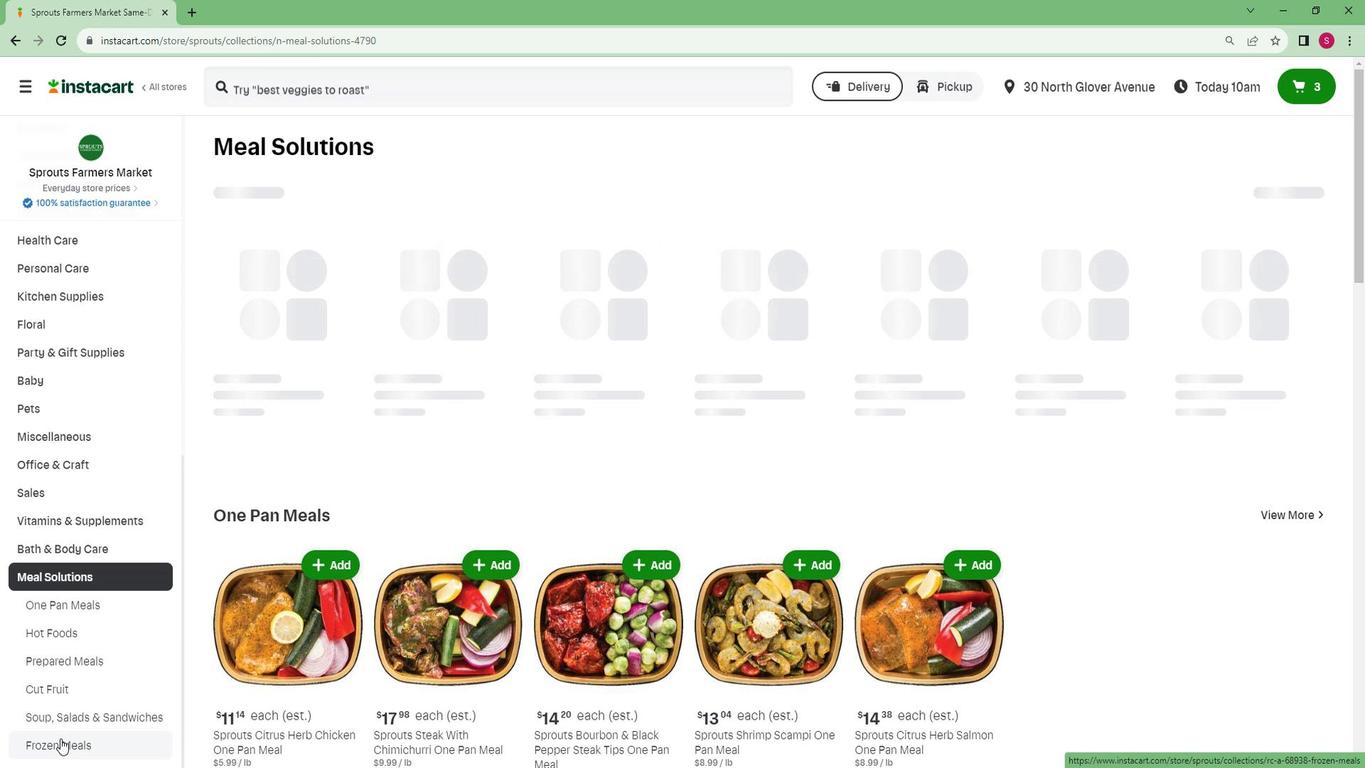 
Action: Mouse moved to (511, 224)
Screenshot: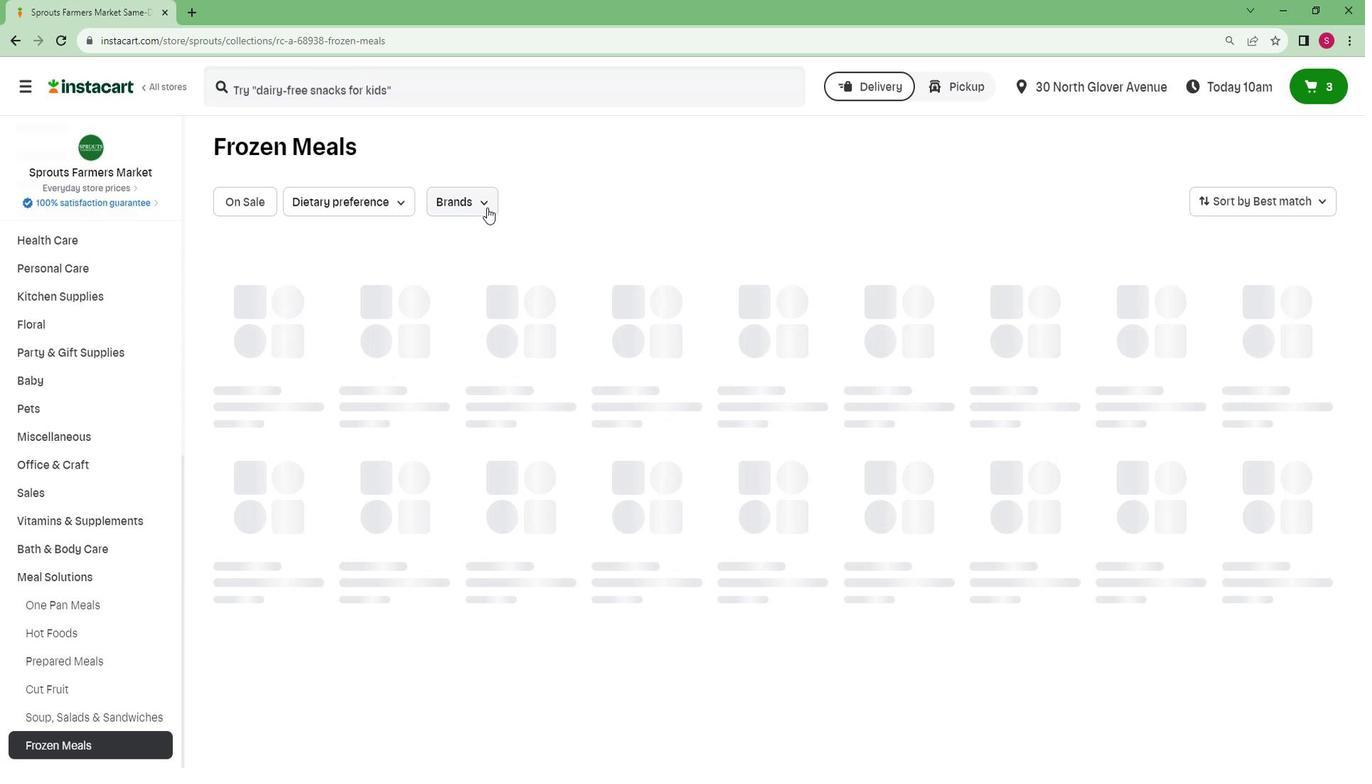 
Action: Mouse pressed left at (511, 224)
Screenshot: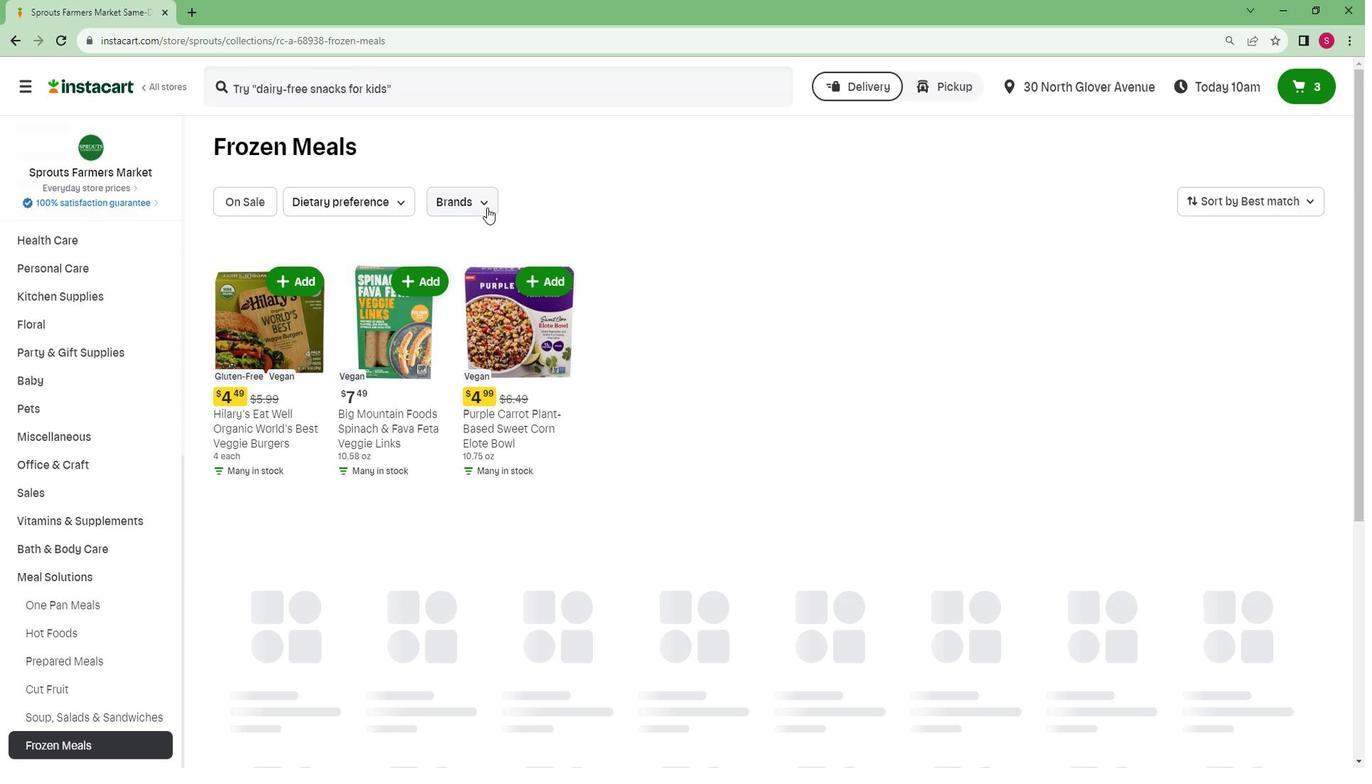 
Action: Mouse moved to (493, 290)
Screenshot: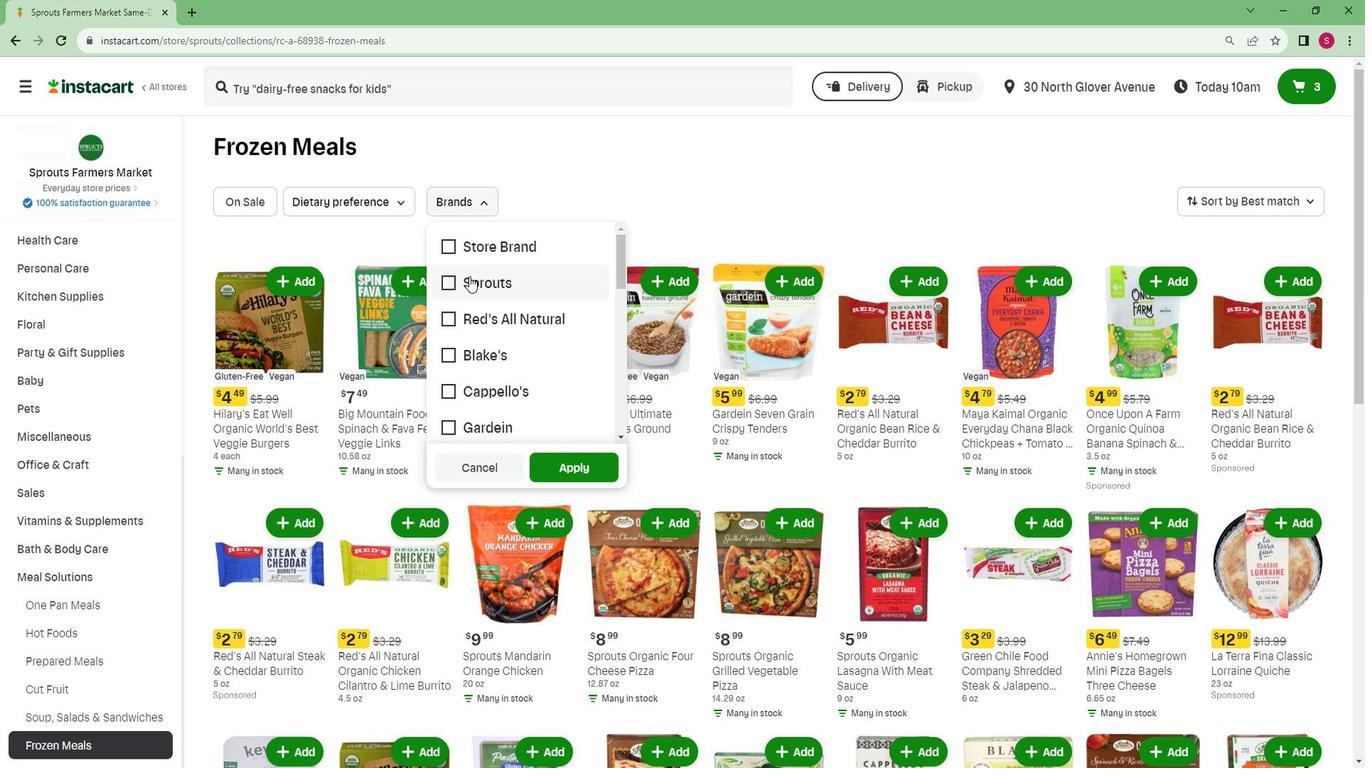 
Action: Mouse scrolled (493, 289) with delta (0, 0)
Screenshot: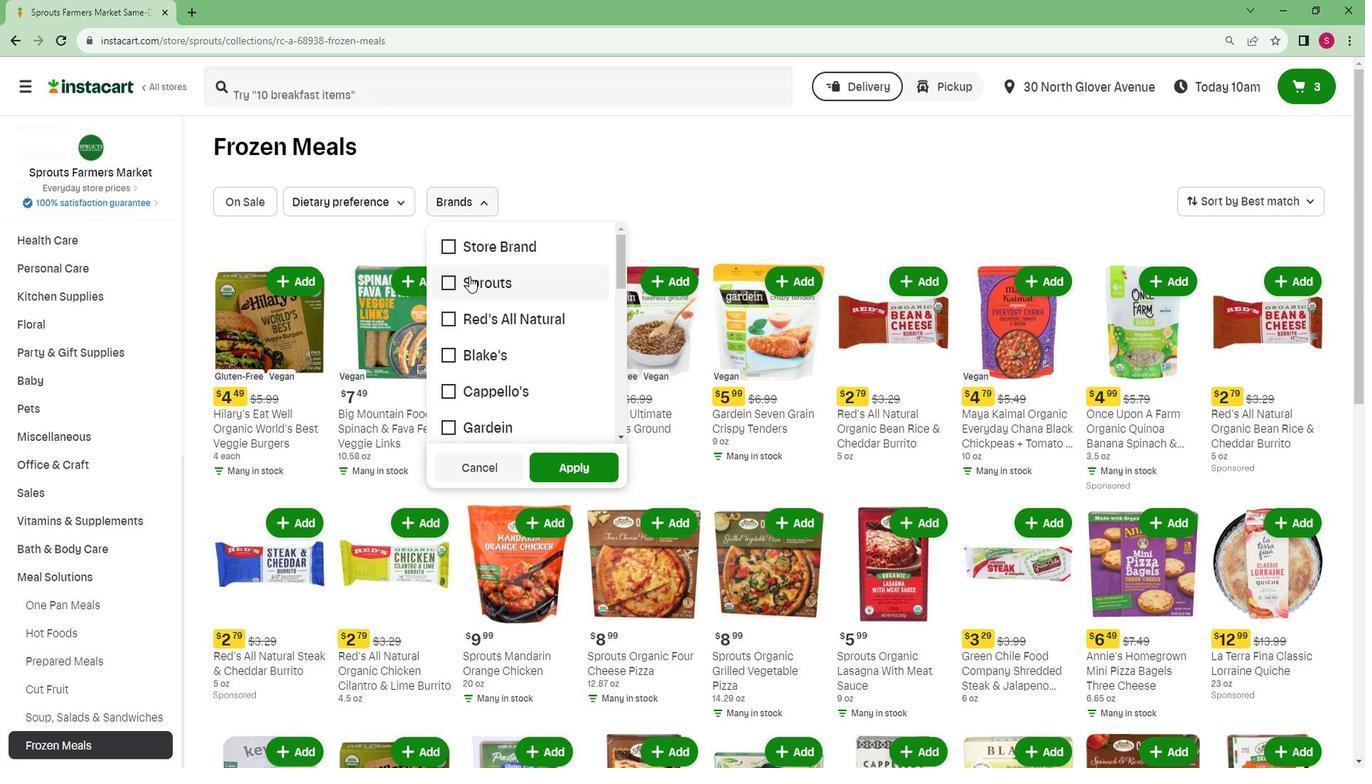 
Action: Mouse scrolled (493, 289) with delta (0, 0)
Screenshot: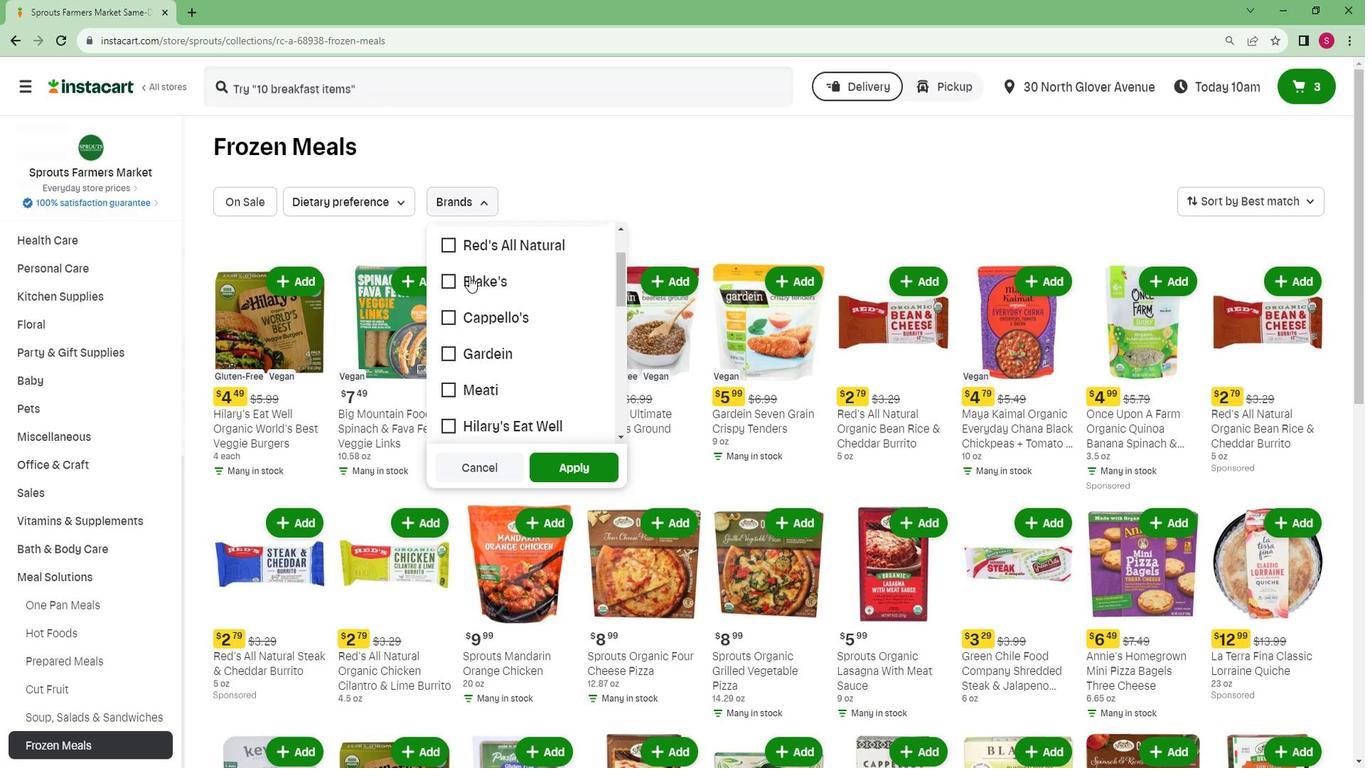 
Action: Mouse scrolled (493, 289) with delta (0, 0)
Screenshot: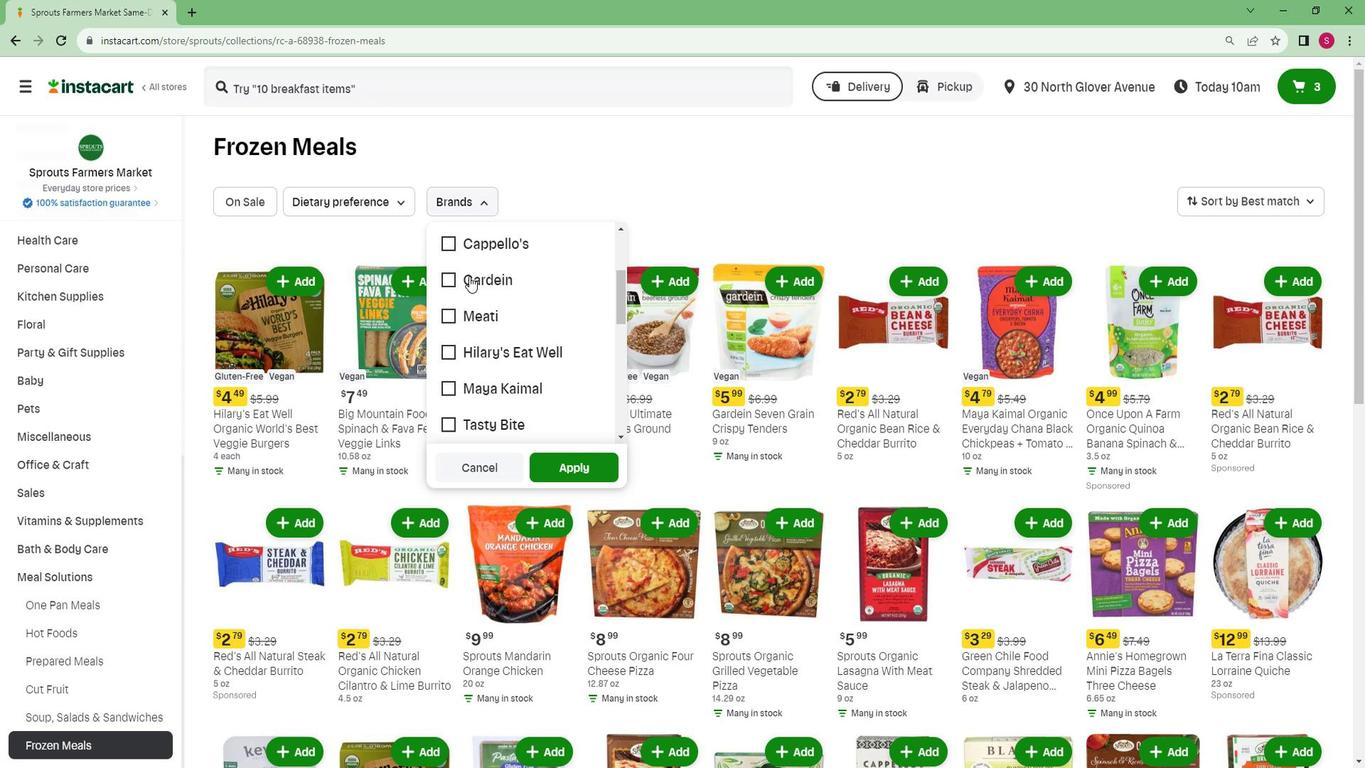 
Action: Mouse scrolled (493, 289) with delta (0, 0)
Screenshot: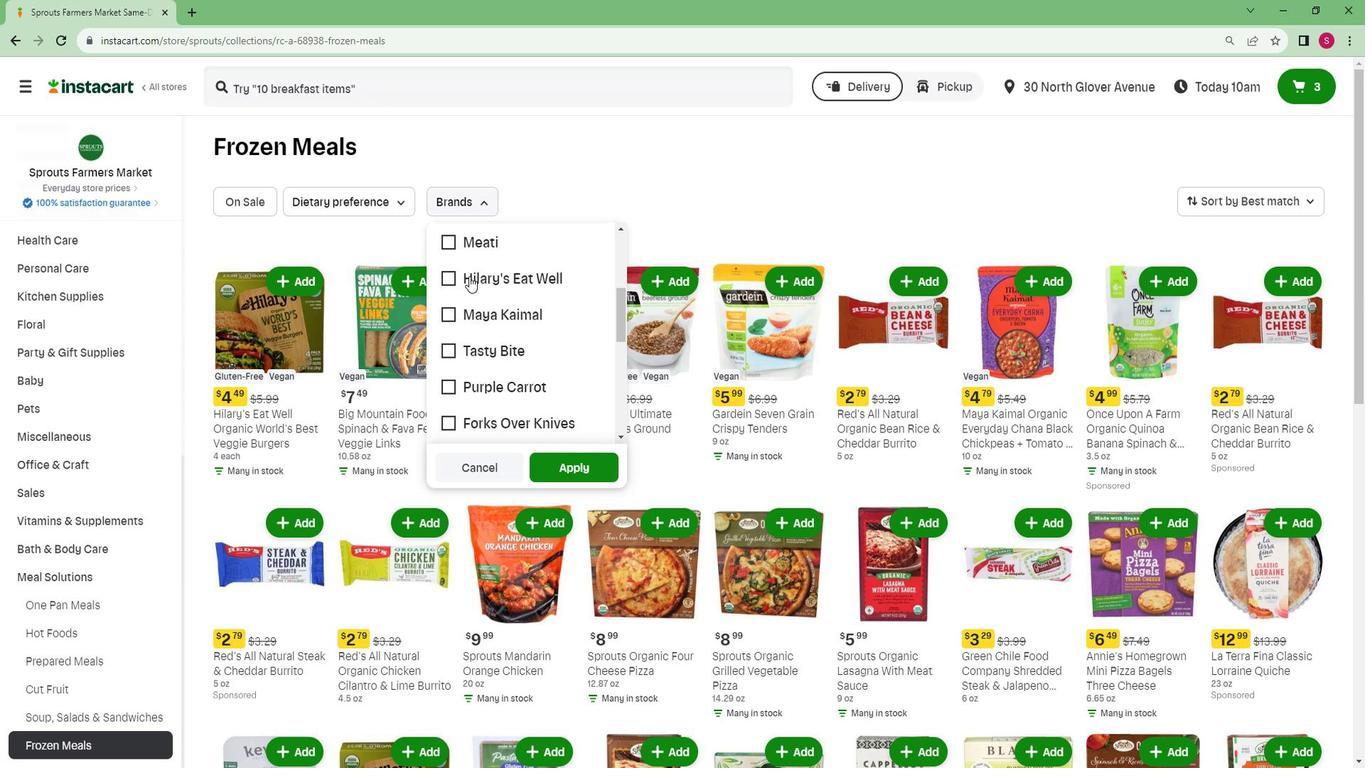 
Action: Mouse scrolled (493, 289) with delta (0, 0)
Screenshot: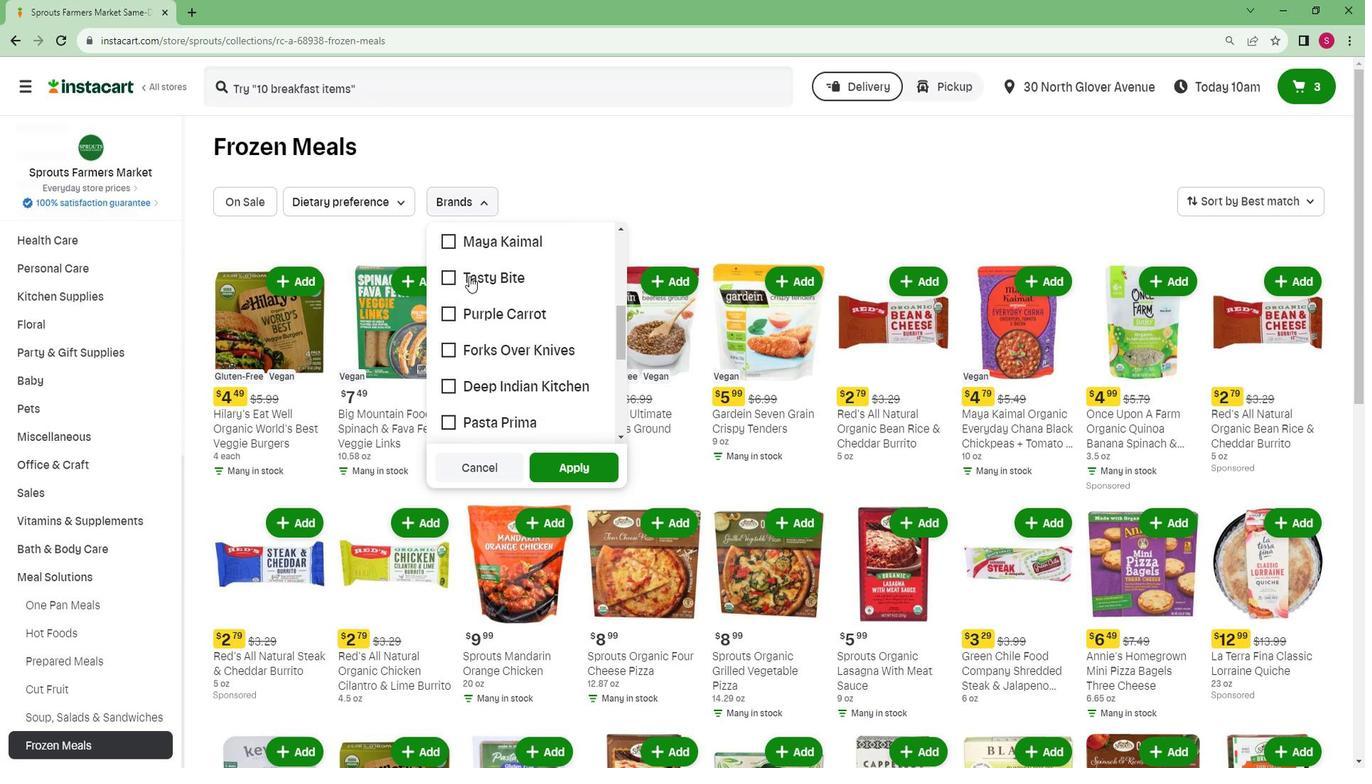 
Action: Mouse scrolled (493, 289) with delta (0, 0)
Screenshot: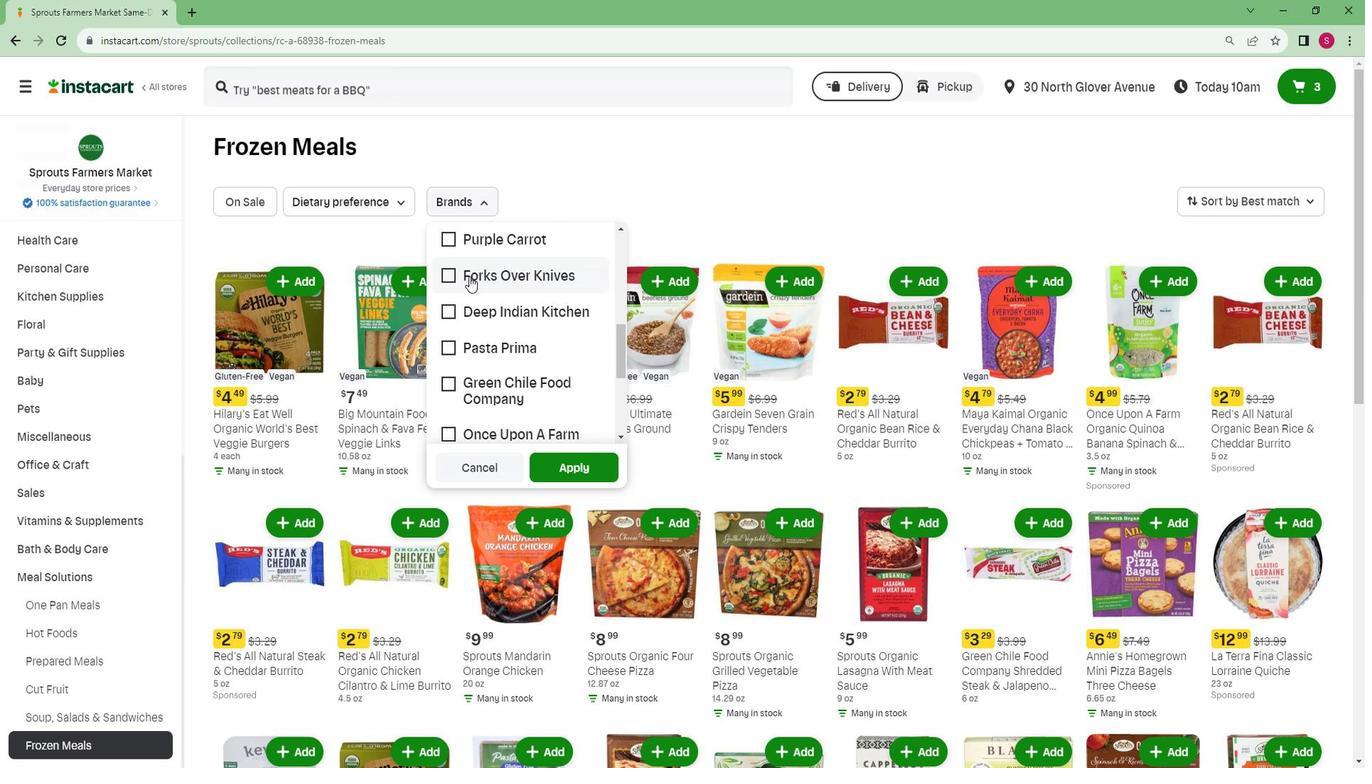 
Action: Mouse scrolled (493, 289) with delta (0, 0)
Screenshot: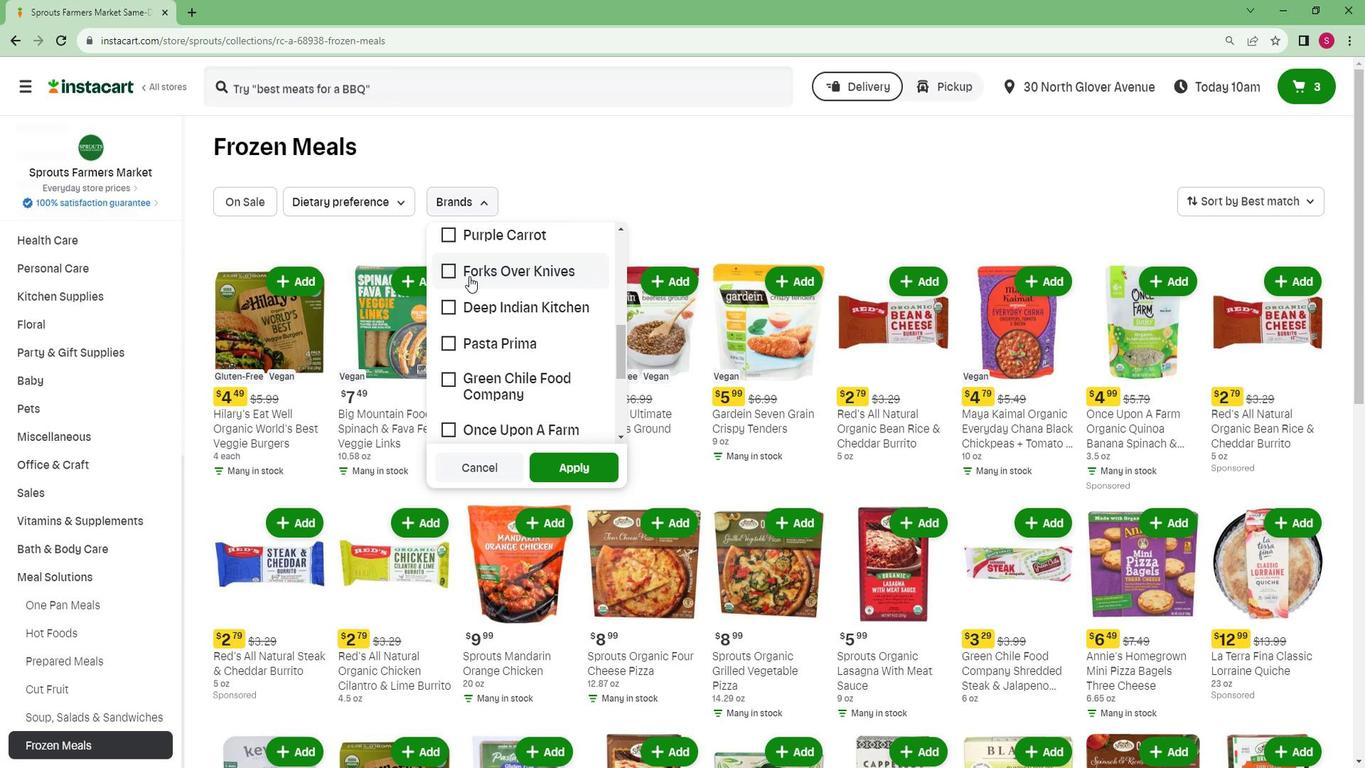 
Action: Mouse scrolled (493, 289) with delta (0, 0)
Screenshot: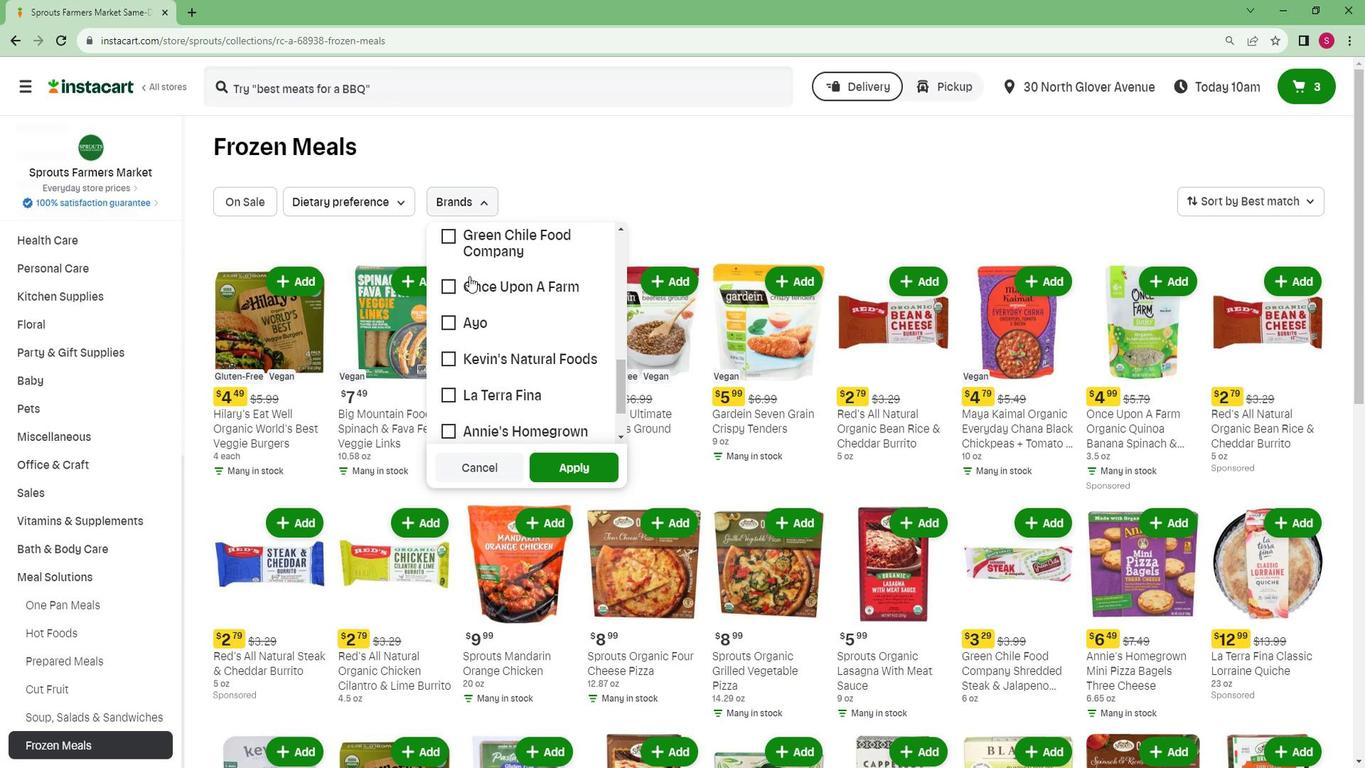 
